 Task: Create a due date automation trigger when advanced on, 2 hours after a card is due add dates due in 1 days.
Action: Mouse moved to (908, 266)
Screenshot: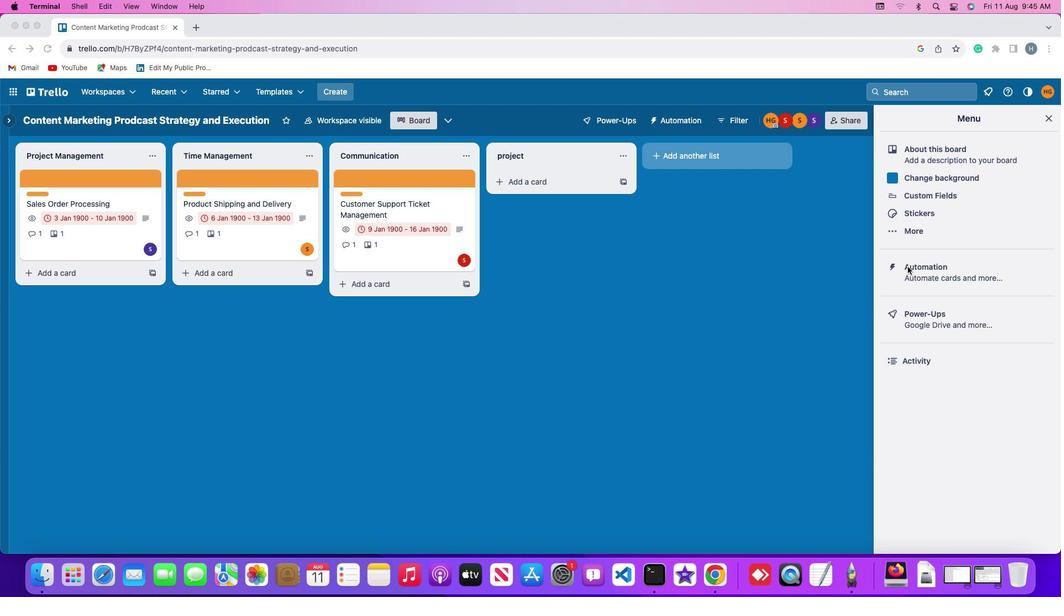 
Action: Mouse pressed left at (908, 266)
Screenshot: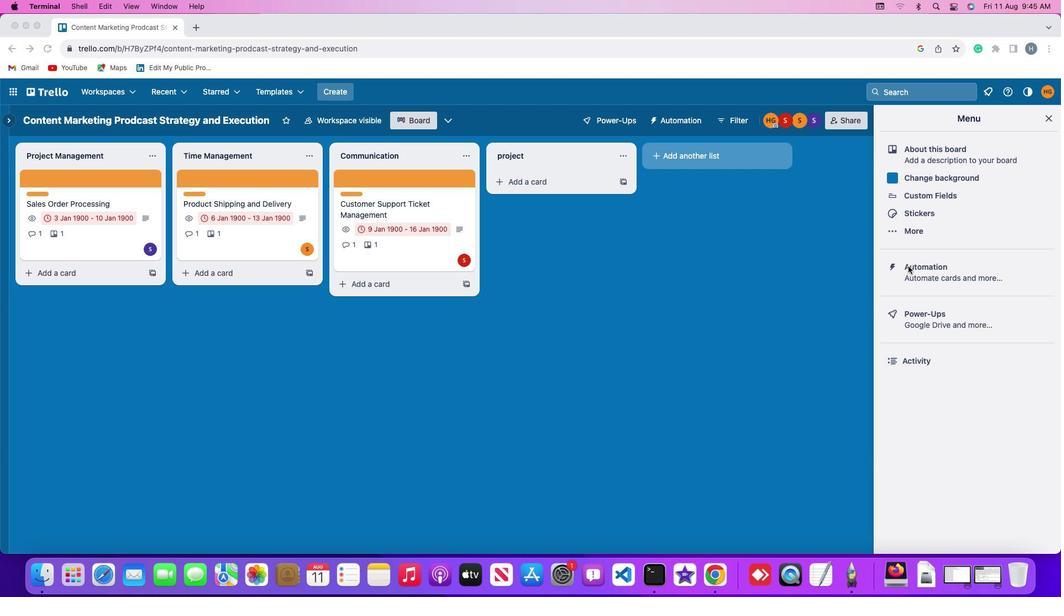 
Action: Mouse pressed left at (908, 266)
Screenshot: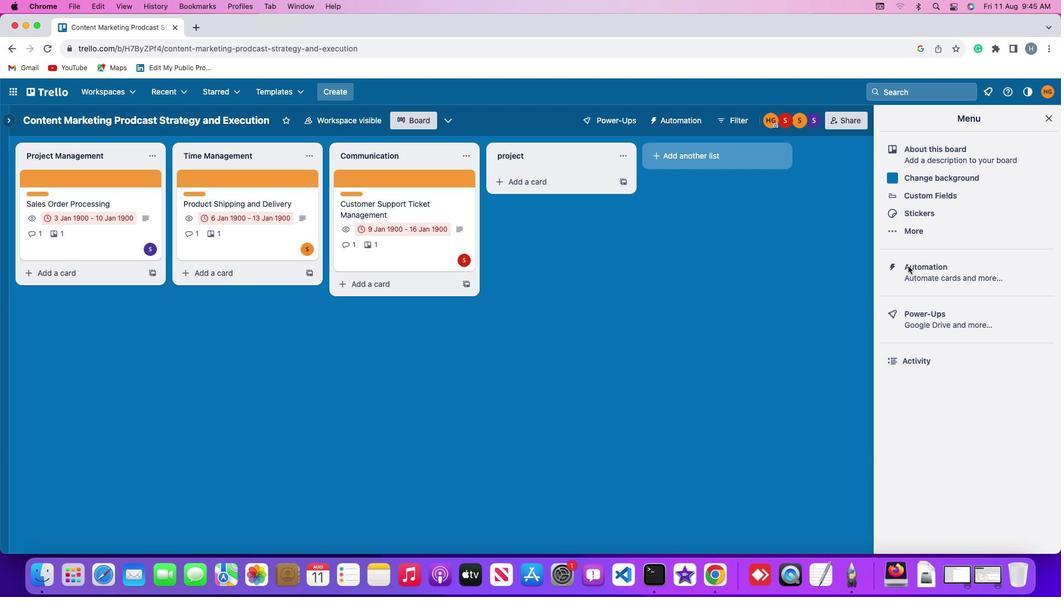 
Action: Mouse moved to (82, 261)
Screenshot: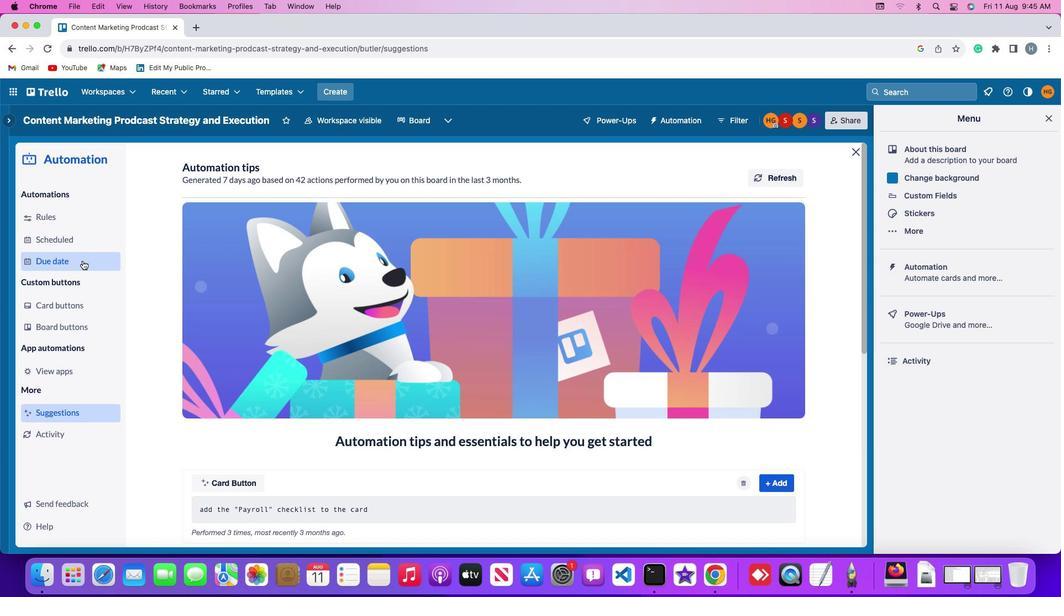 
Action: Mouse pressed left at (82, 261)
Screenshot: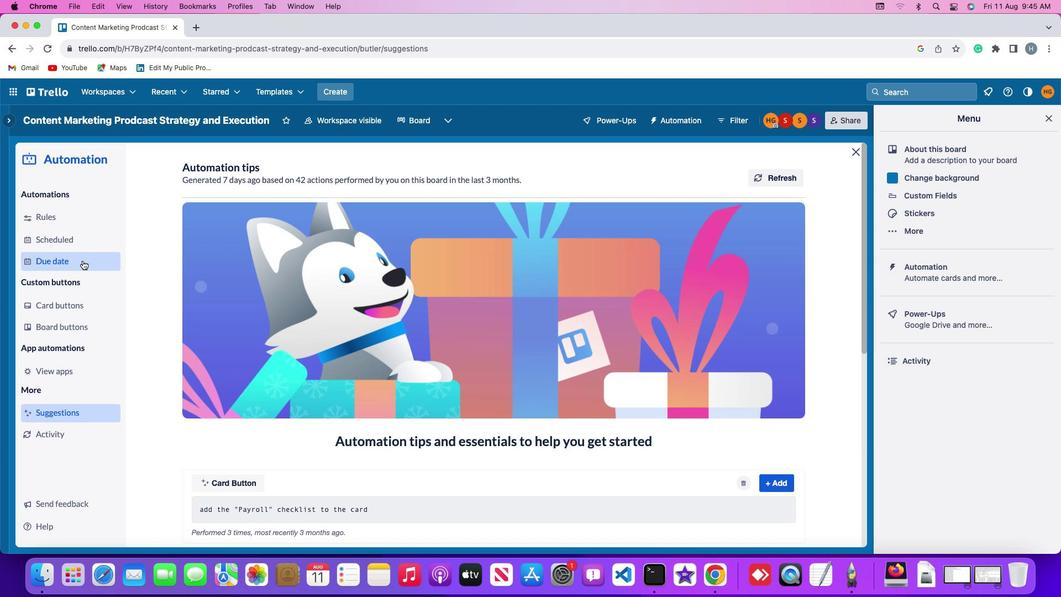 
Action: Mouse moved to (760, 173)
Screenshot: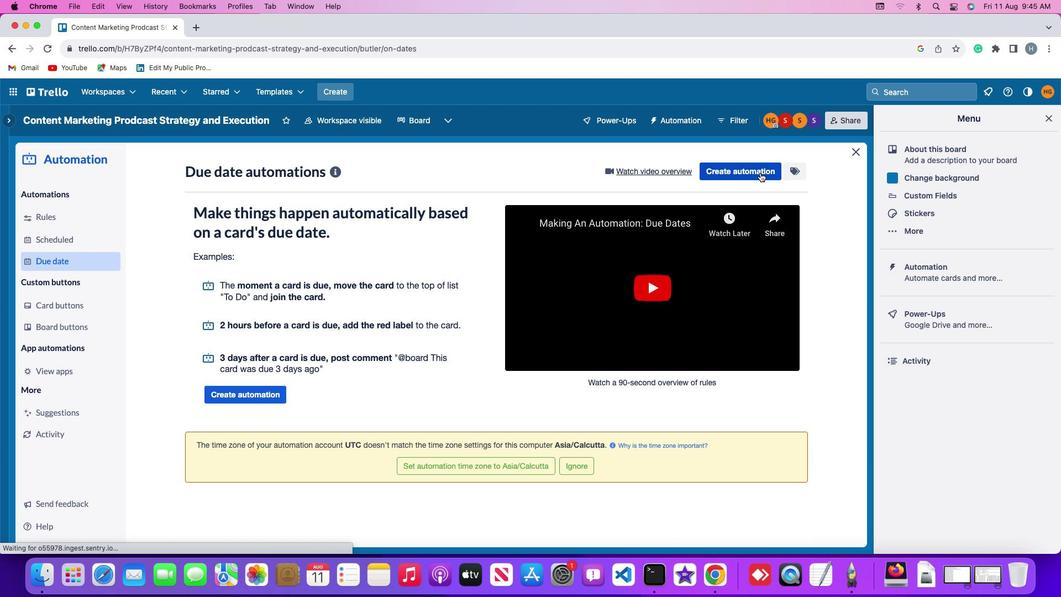 
Action: Mouse pressed left at (760, 173)
Screenshot: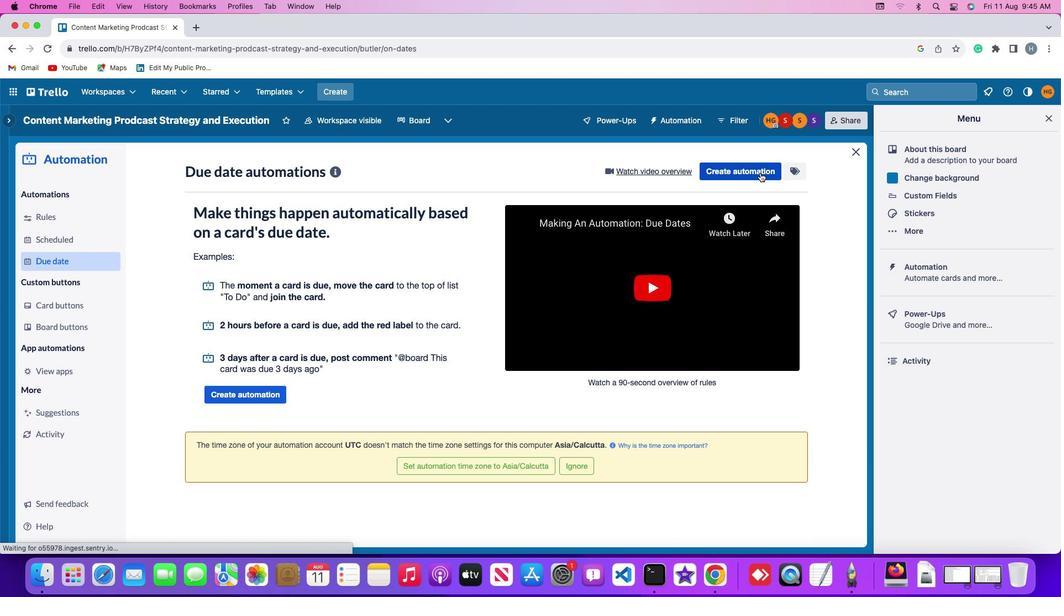 
Action: Mouse moved to (254, 280)
Screenshot: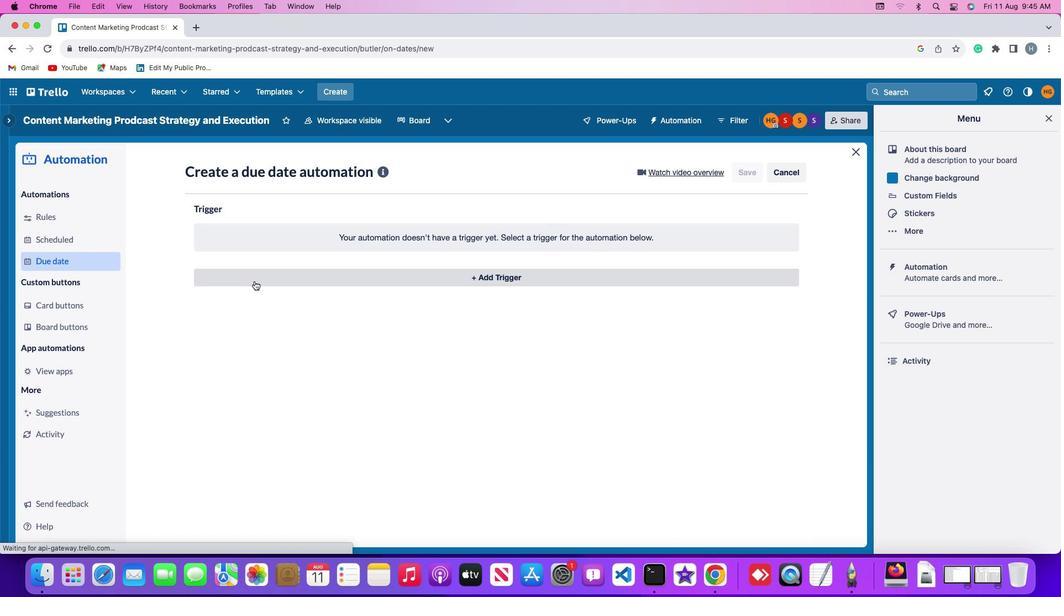 
Action: Mouse pressed left at (254, 280)
Screenshot: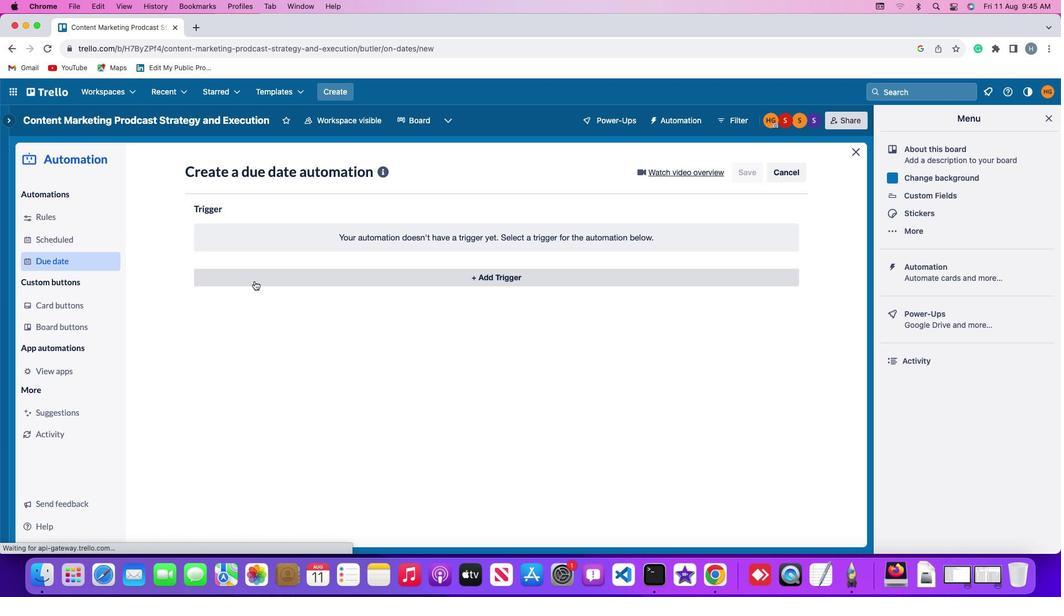 
Action: Mouse moved to (215, 449)
Screenshot: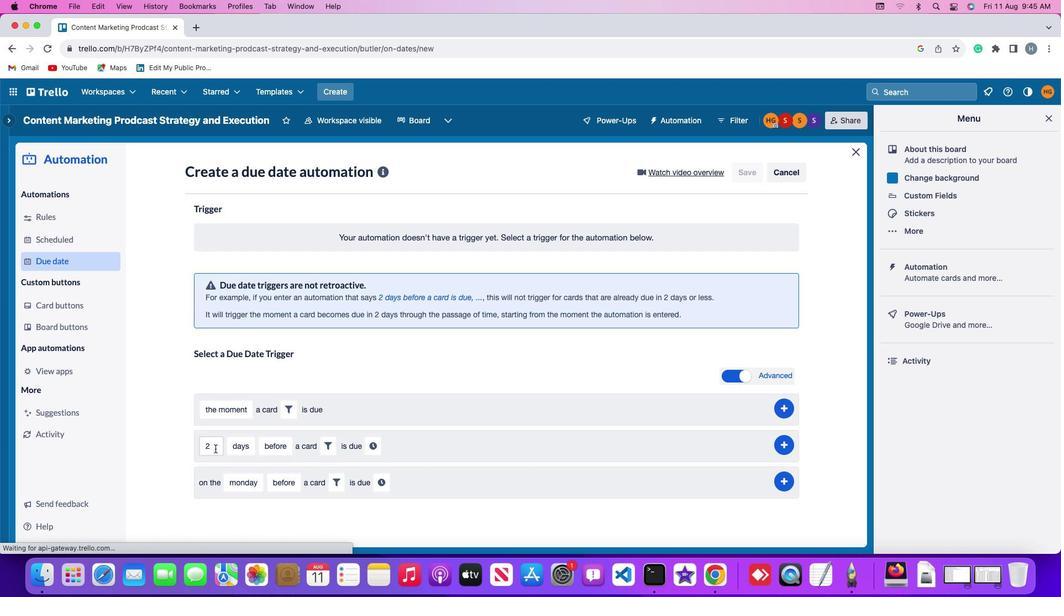 
Action: Mouse pressed left at (215, 449)
Screenshot: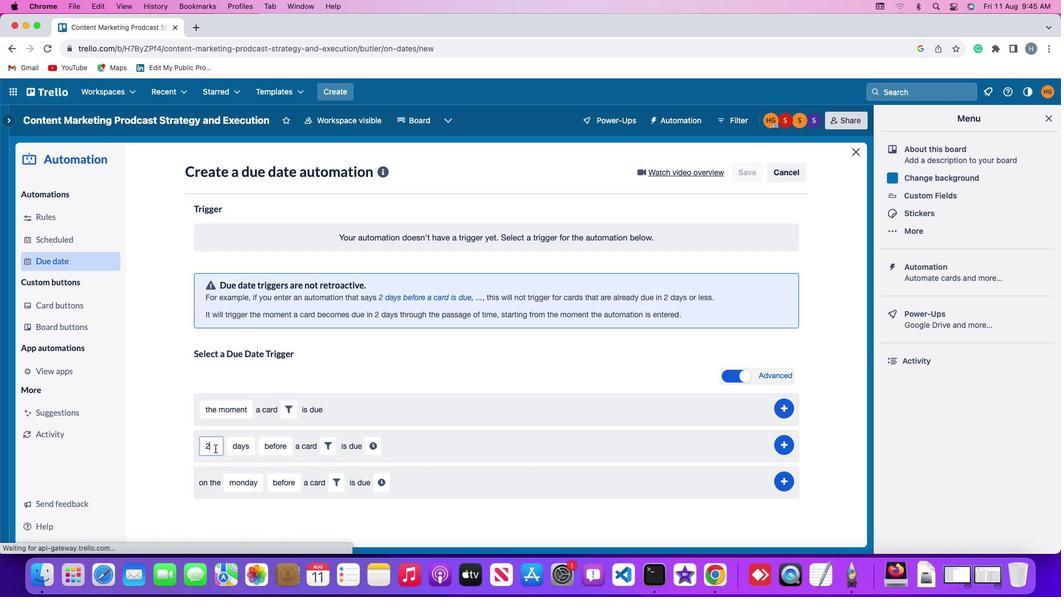 
Action: Key pressed Key.backspace'2'
Screenshot: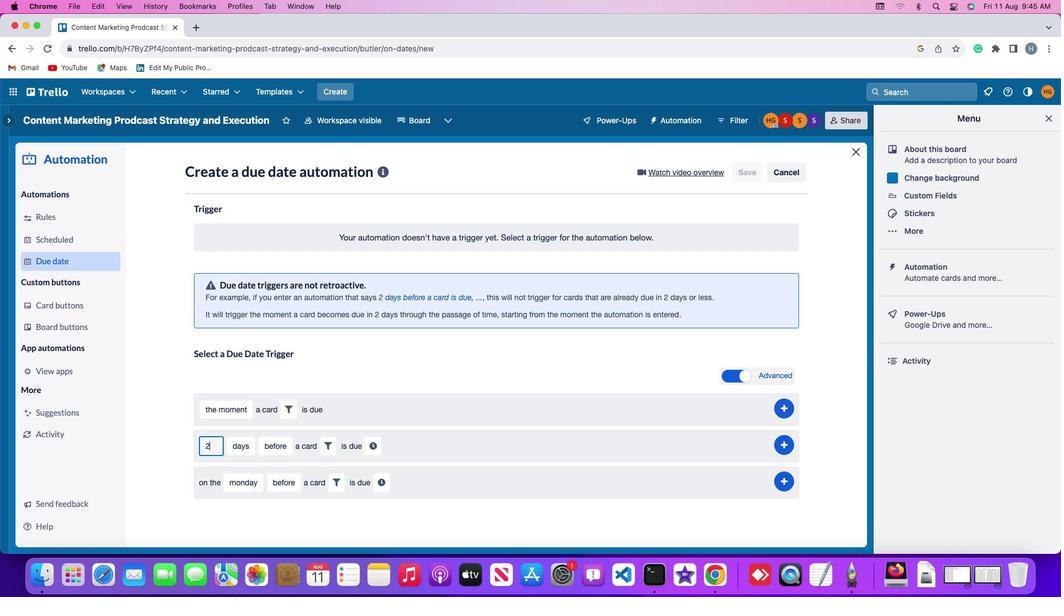 
Action: Mouse moved to (239, 449)
Screenshot: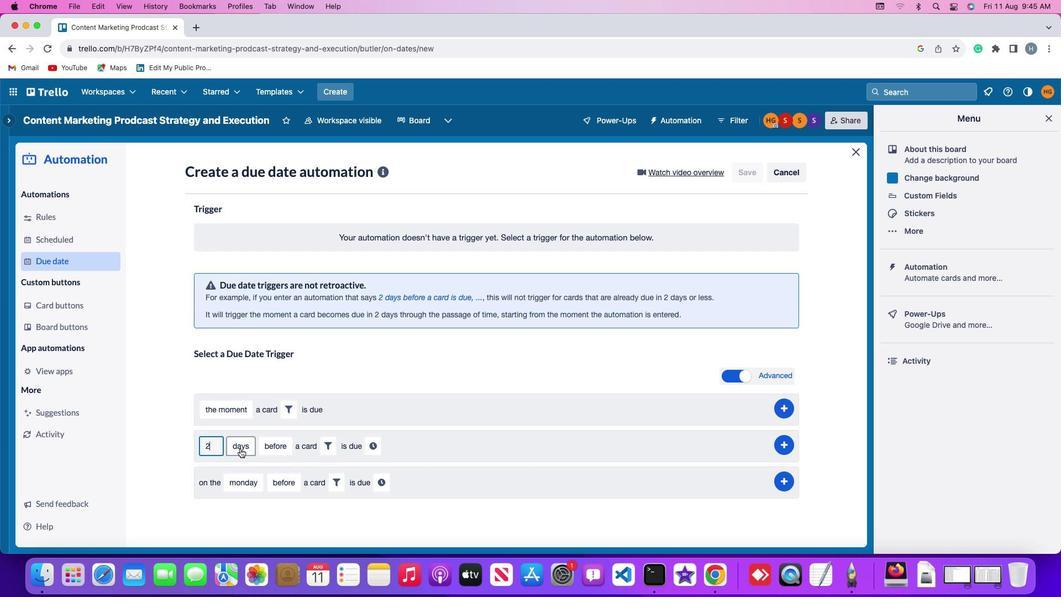 
Action: Mouse pressed left at (239, 449)
Screenshot: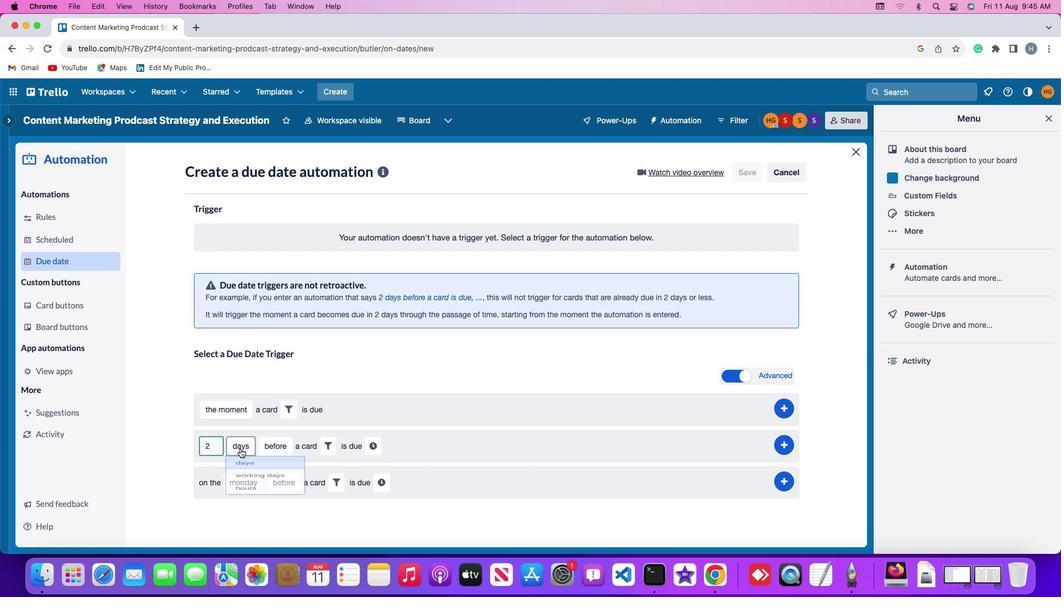 
Action: Mouse moved to (247, 508)
Screenshot: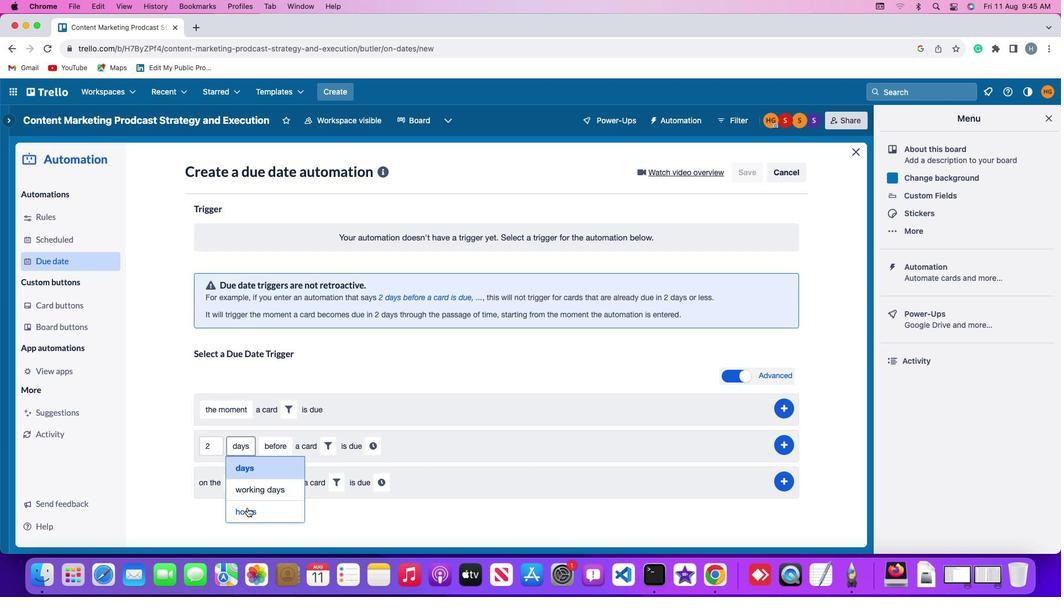 
Action: Mouse pressed left at (247, 508)
Screenshot: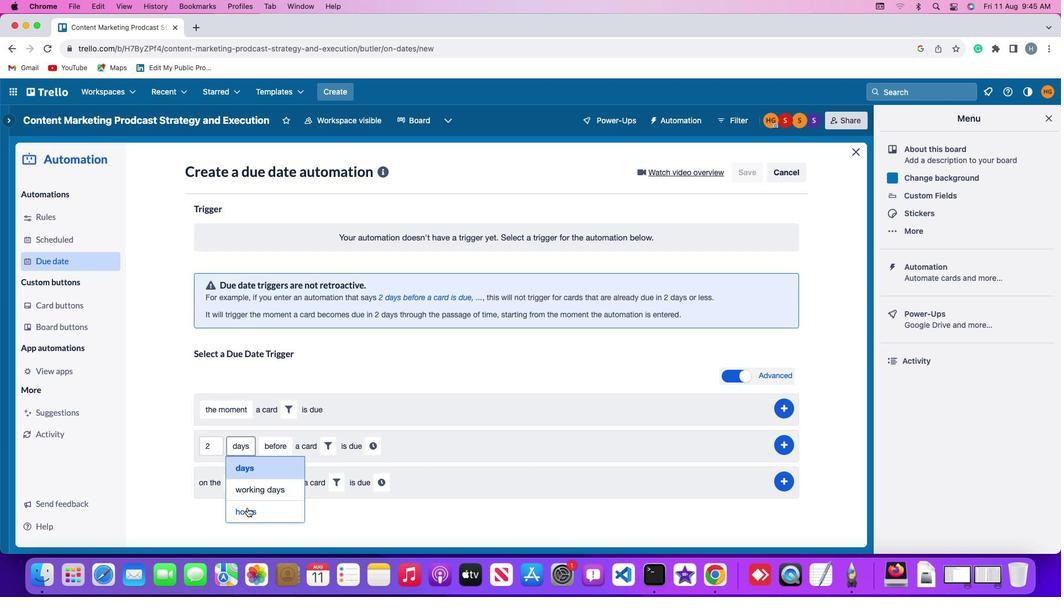
Action: Mouse moved to (275, 448)
Screenshot: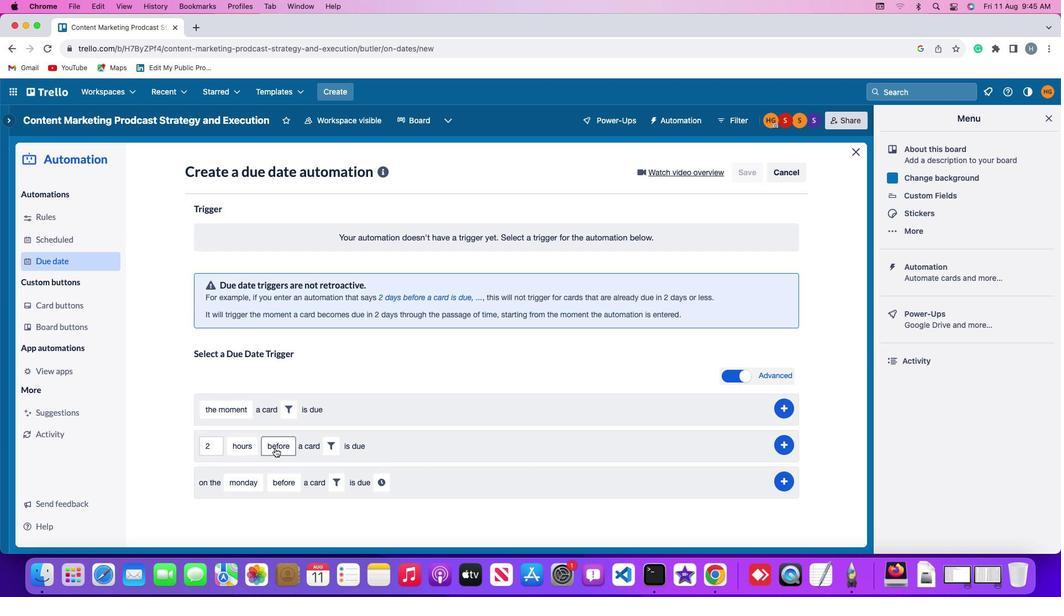 
Action: Mouse pressed left at (275, 448)
Screenshot: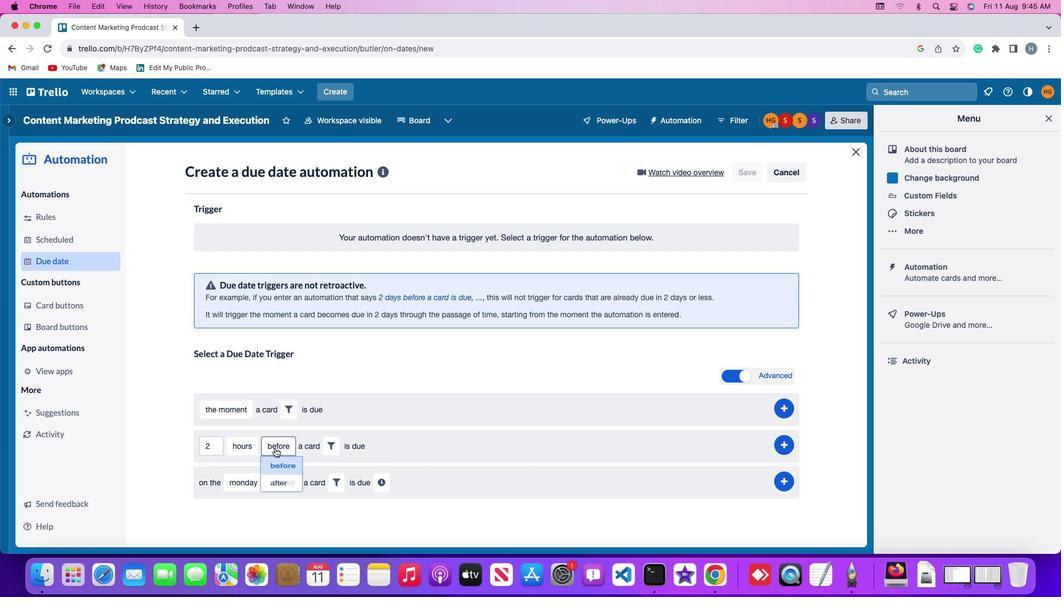 
Action: Mouse moved to (279, 488)
Screenshot: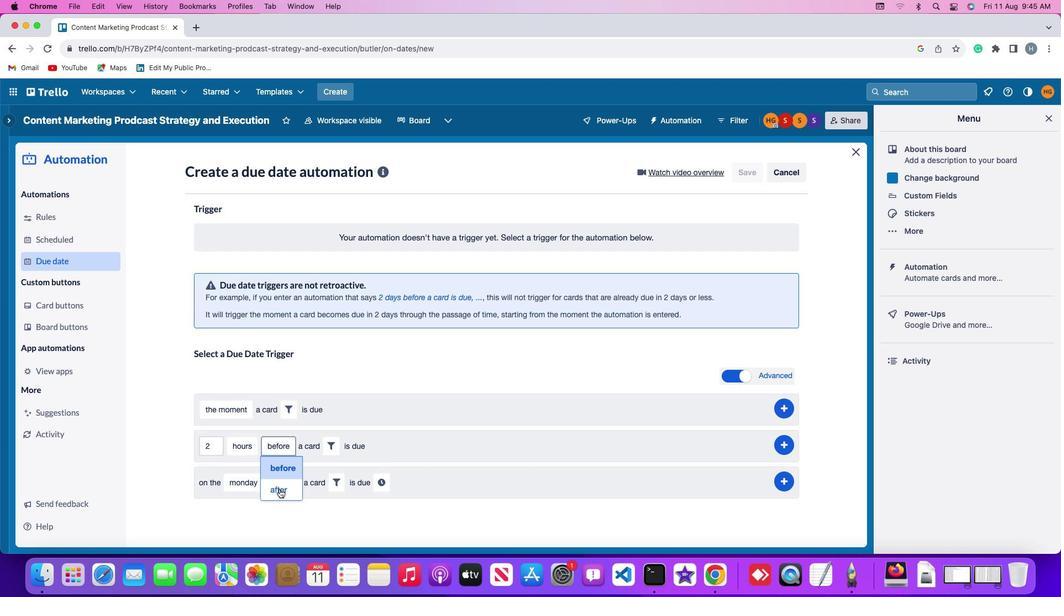 
Action: Mouse pressed left at (279, 488)
Screenshot: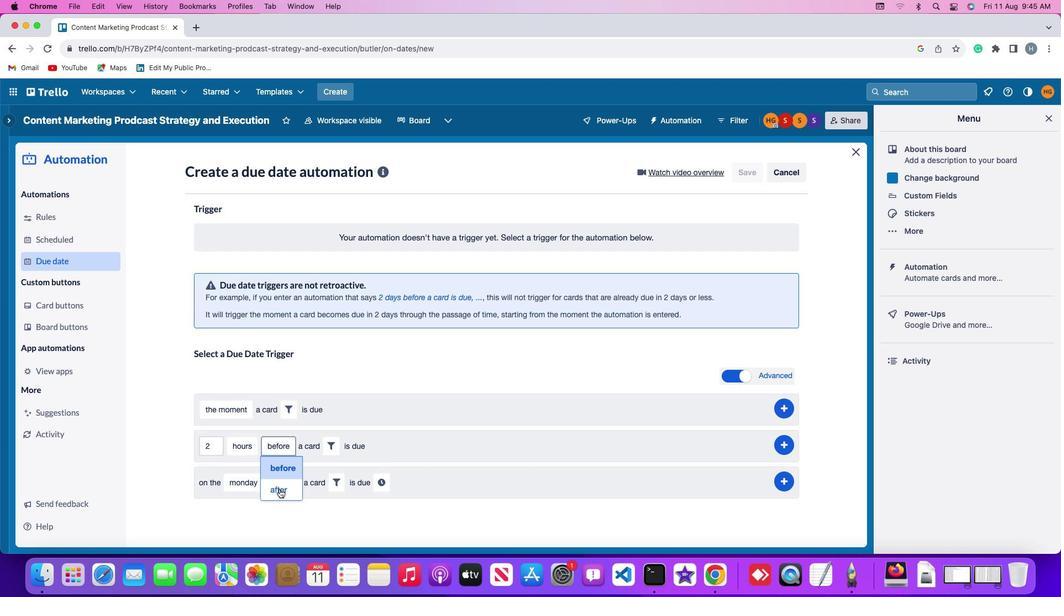 
Action: Mouse moved to (324, 449)
Screenshot: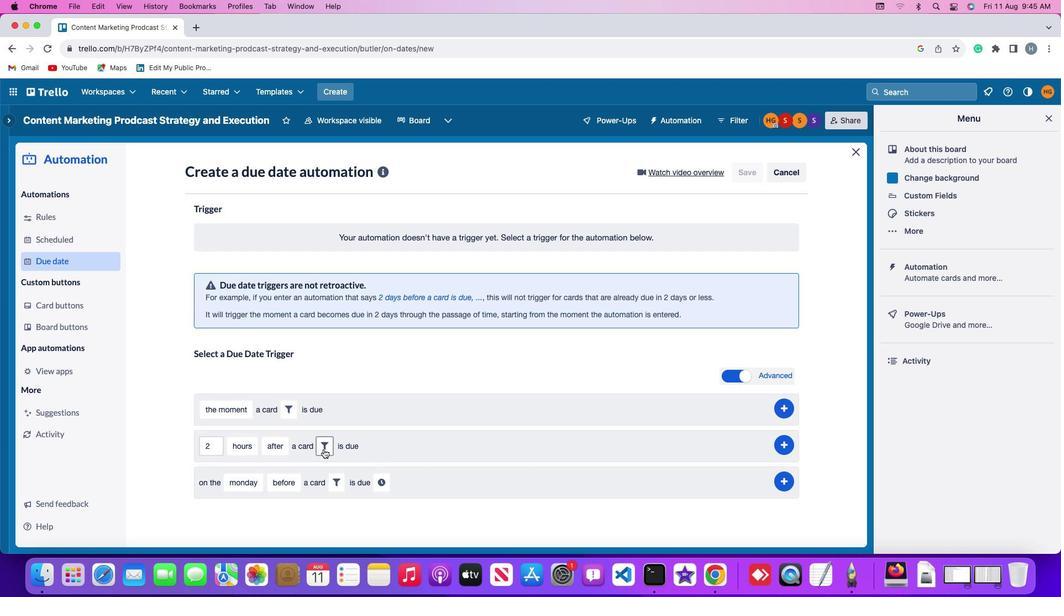 
Action: Mouse pressed left at (324, 449)
Screenshot: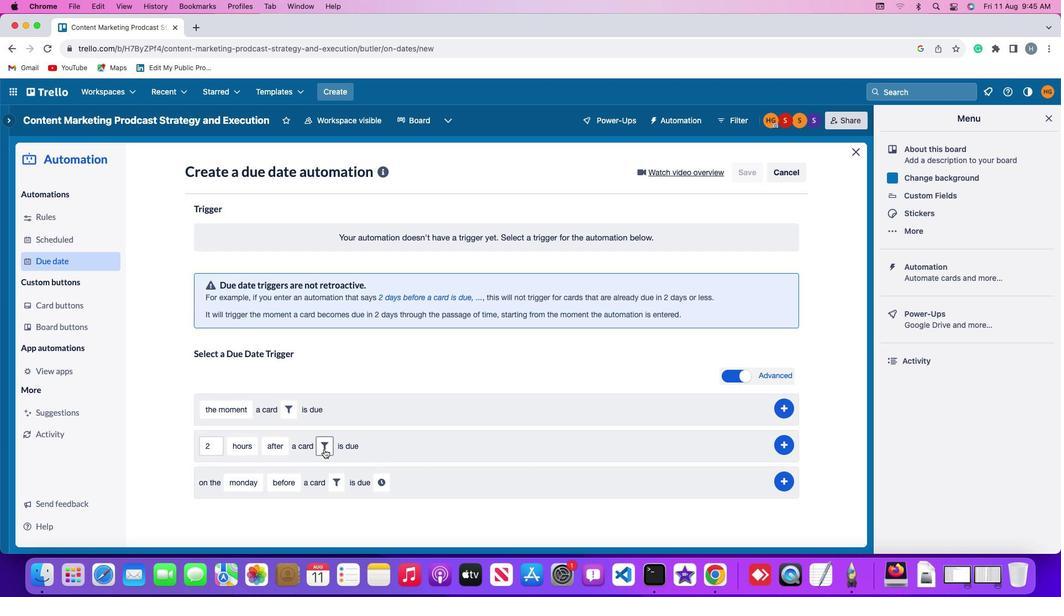 
Action: Mouse moved to (377, 484)
Screenshot: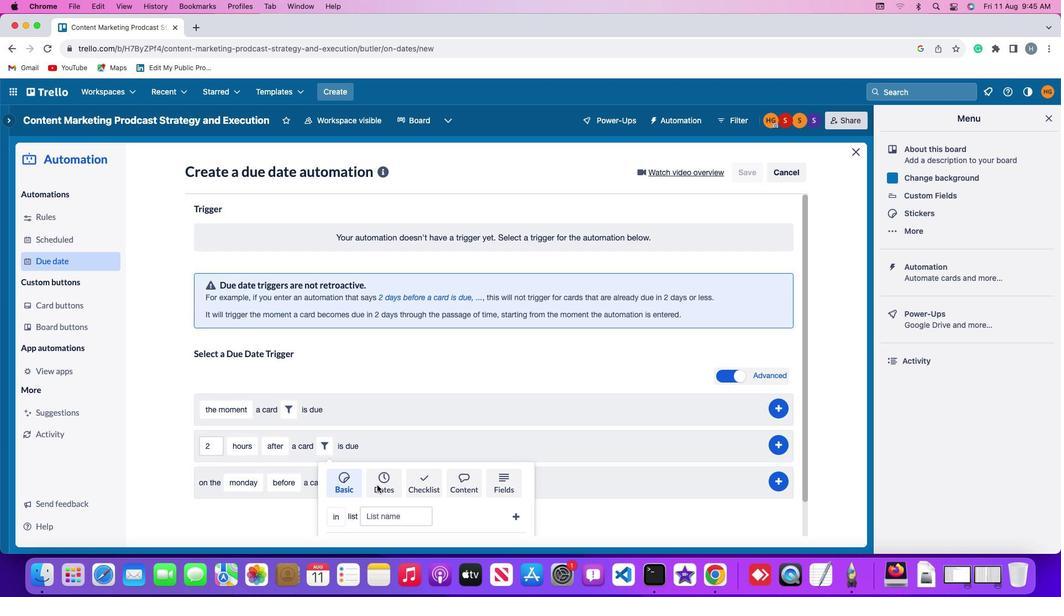 
Action: Mouse pressed left at (377, 484)
Screenshot: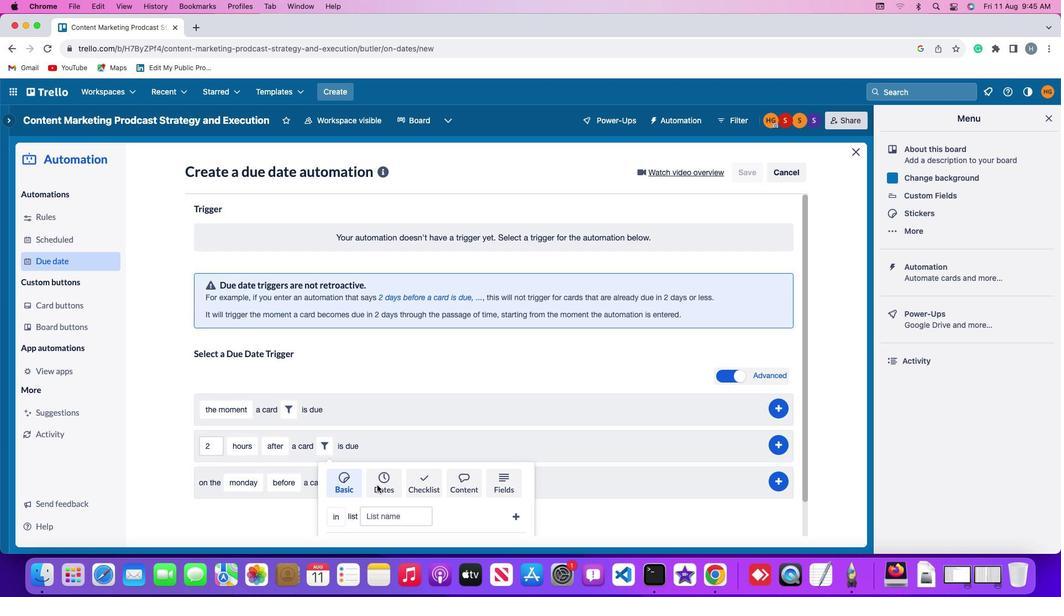 
Action: Mouse moved to (278, 517)
Screenshot: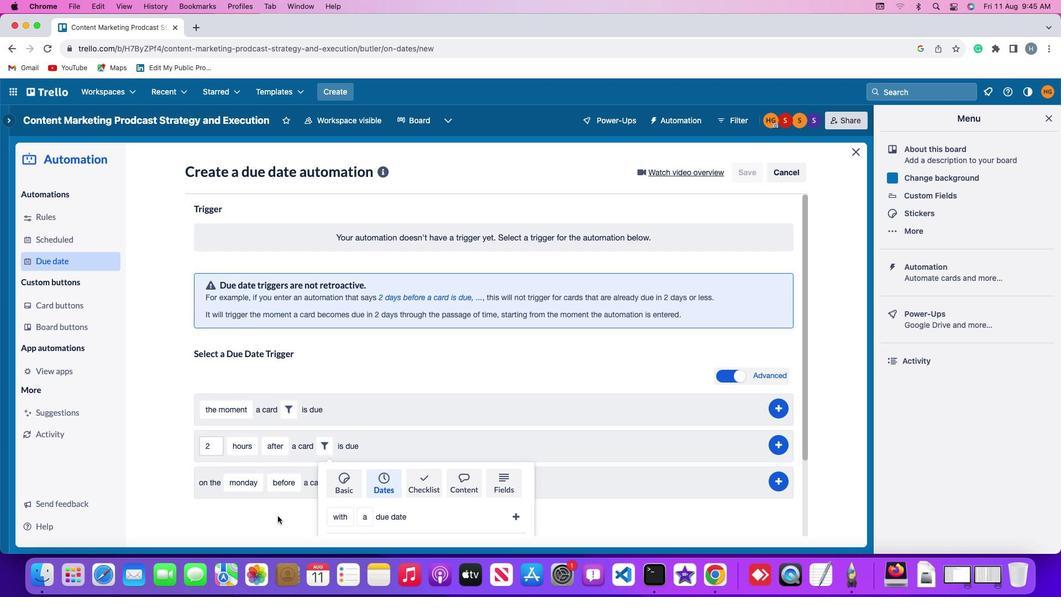 
Action: Mouse scrolled (278, 517) with delta (0, 0)
Screenshot: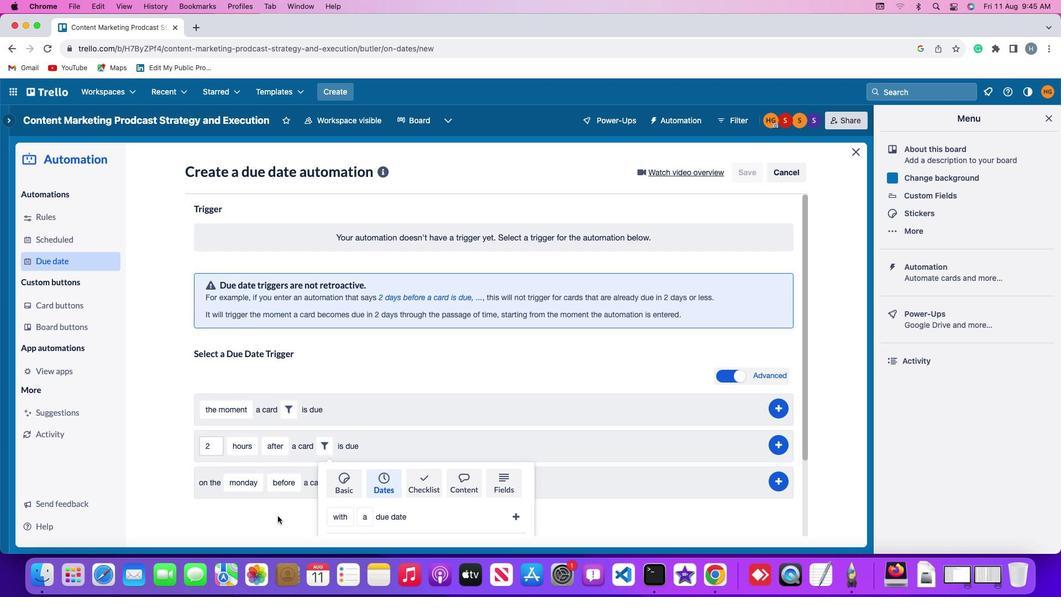 
Action: Mouse moved to (278, 516)
Screenshot: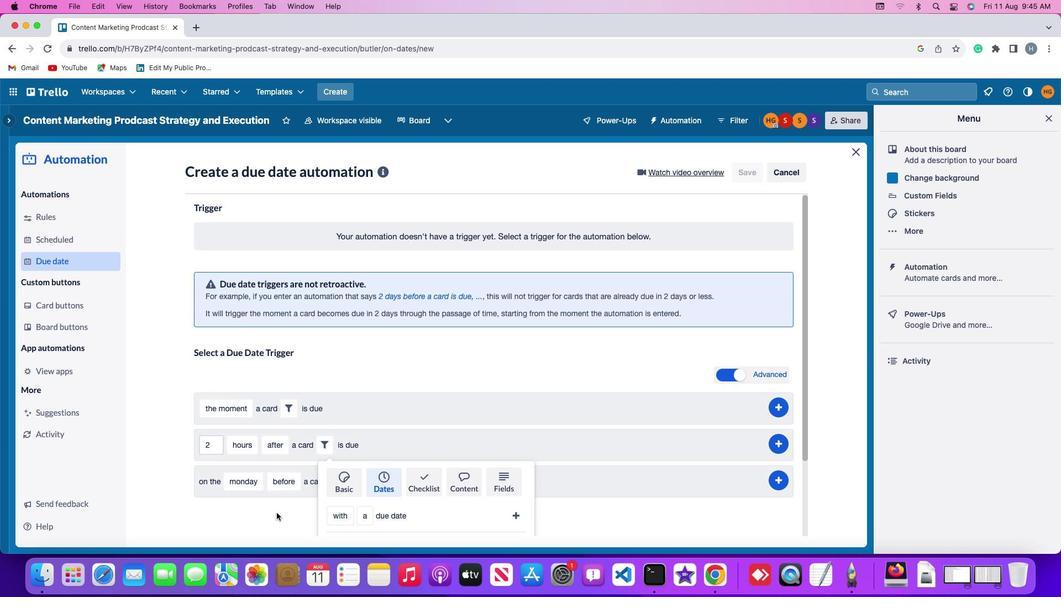 
Action: Mouse scrolled (278, 516) with delta (0, 0)
Screenshot: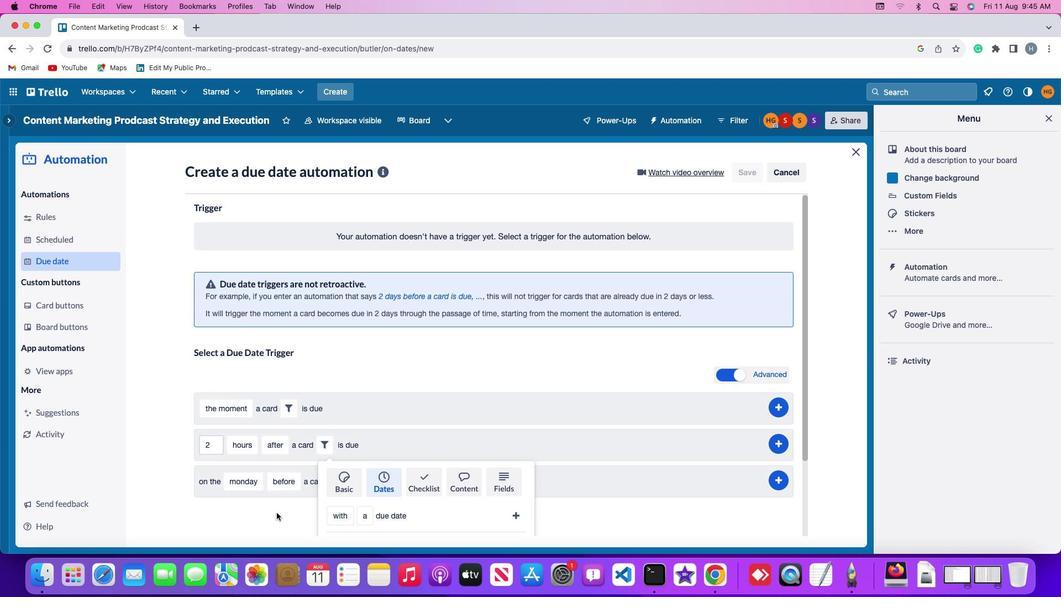 
Action: Mouse moved to (278, 515)
Screenshot: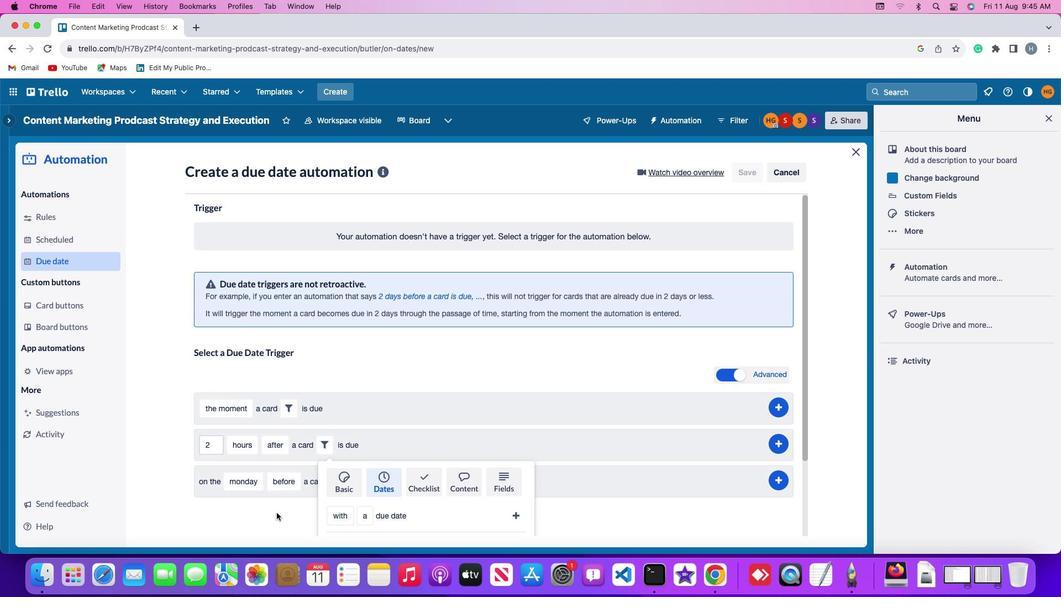 
Action: Mouse scrolled (278, 515) with delta (0, -1)
Screenshot: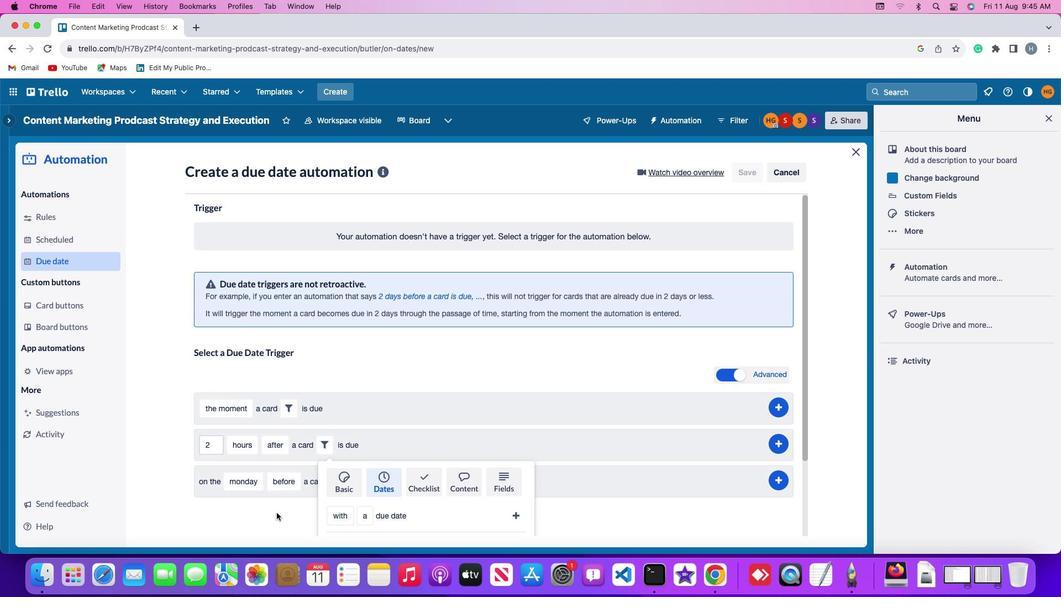 
Action: Mouse moved to (277, 514)
Screenshot: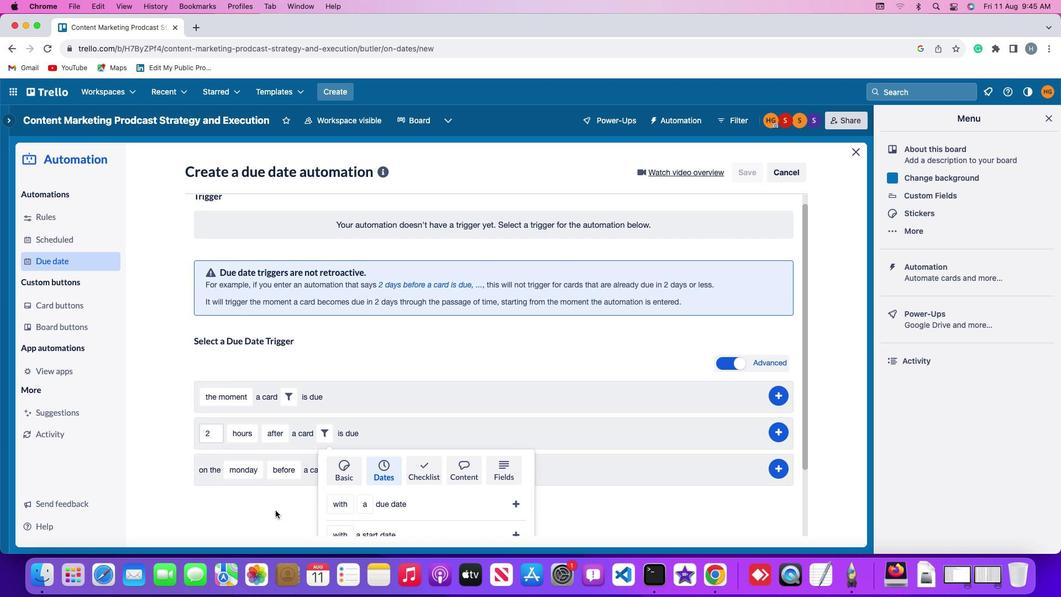 
Action: Mouse scrolled (277, 514) with delta (0, -2)
Screenshot: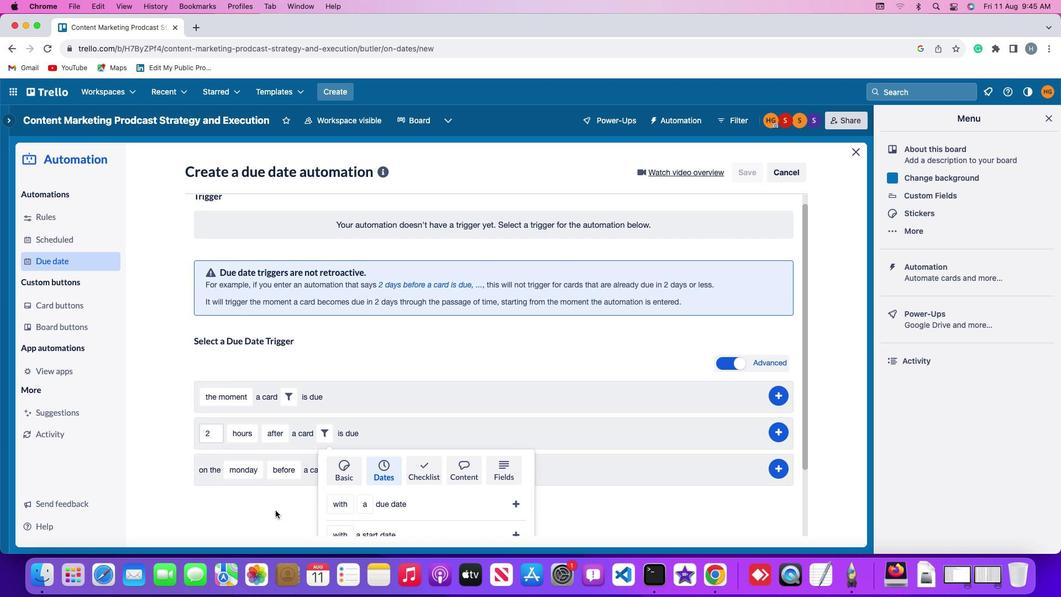 
Action: Mouse moved to (275, 510)
Screenshot: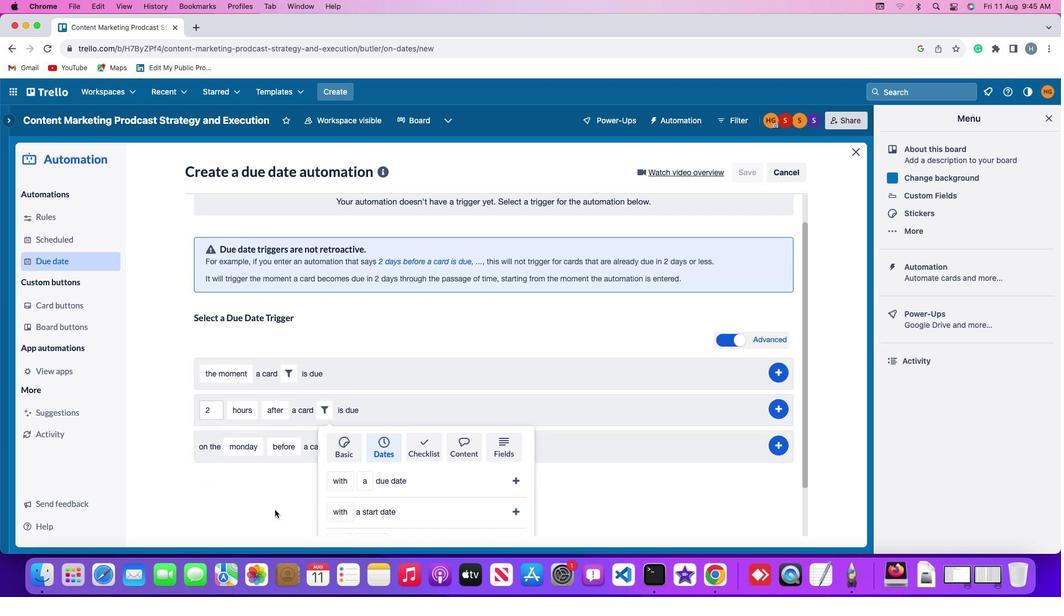 
Action: Mouse scrolled (275, 510) with delta (0, -2)
Screenshot: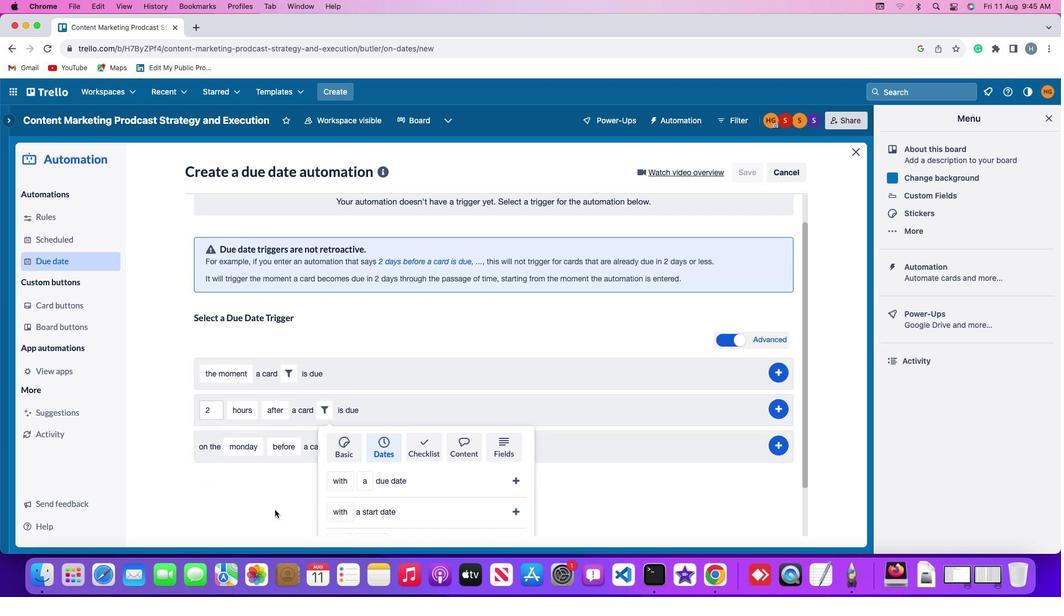 
Action: Mouse moved to (275, 510)
Screenshot: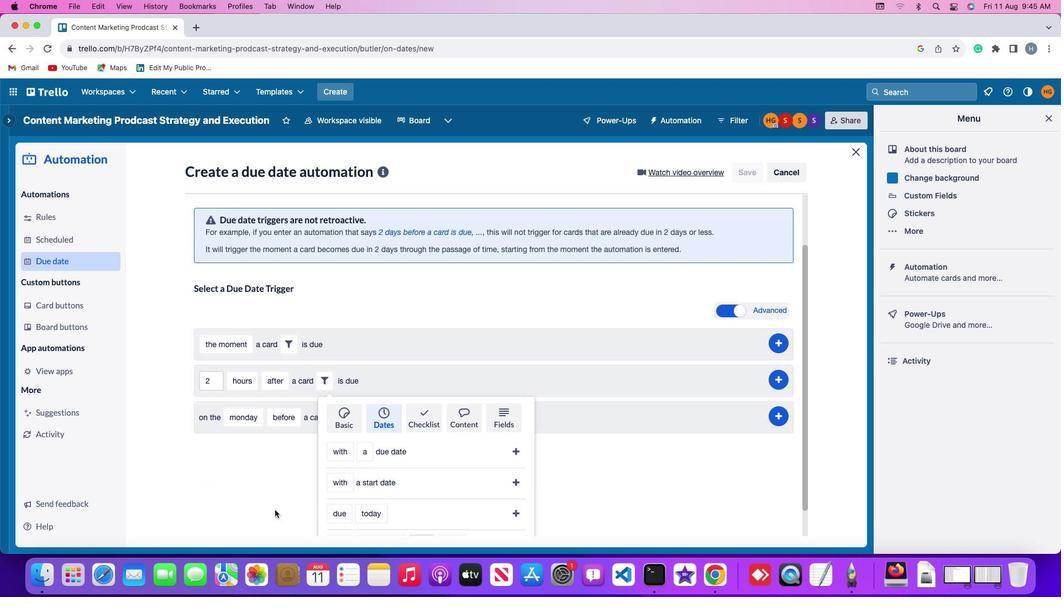 
Action: Mouse scrolled (275, 510) with delta (0, 0)
Screenshot: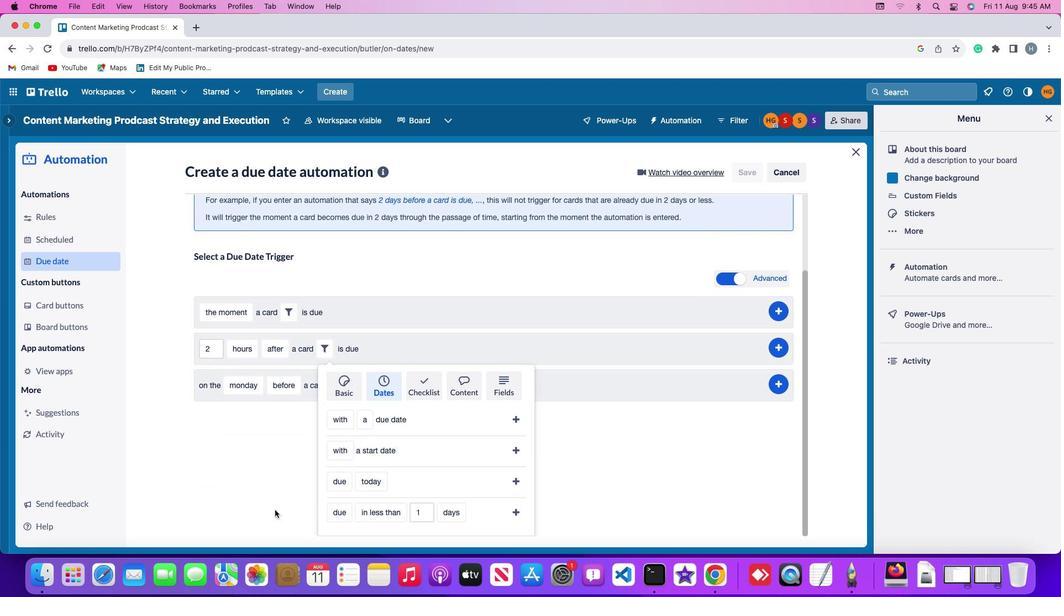
Action: Mouse scrolled (275, 510) with delta (0, 0)
Screenshot: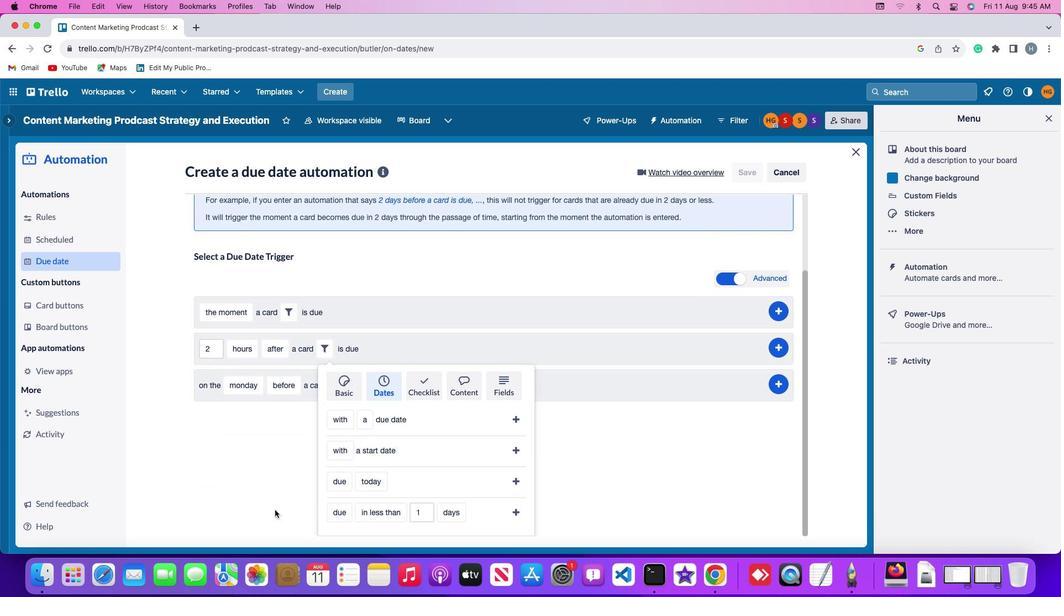 
Action: Mouse scrolled (275, 510) with delta (0, -1)
Screenshot: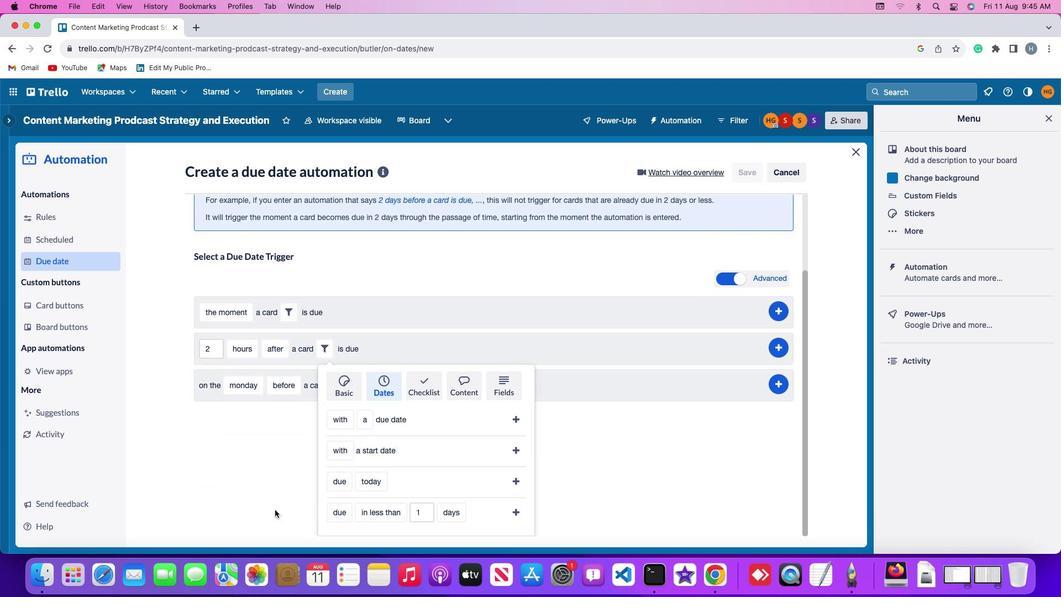 
Action: Mouse moved to (332, 510)
Screenshot: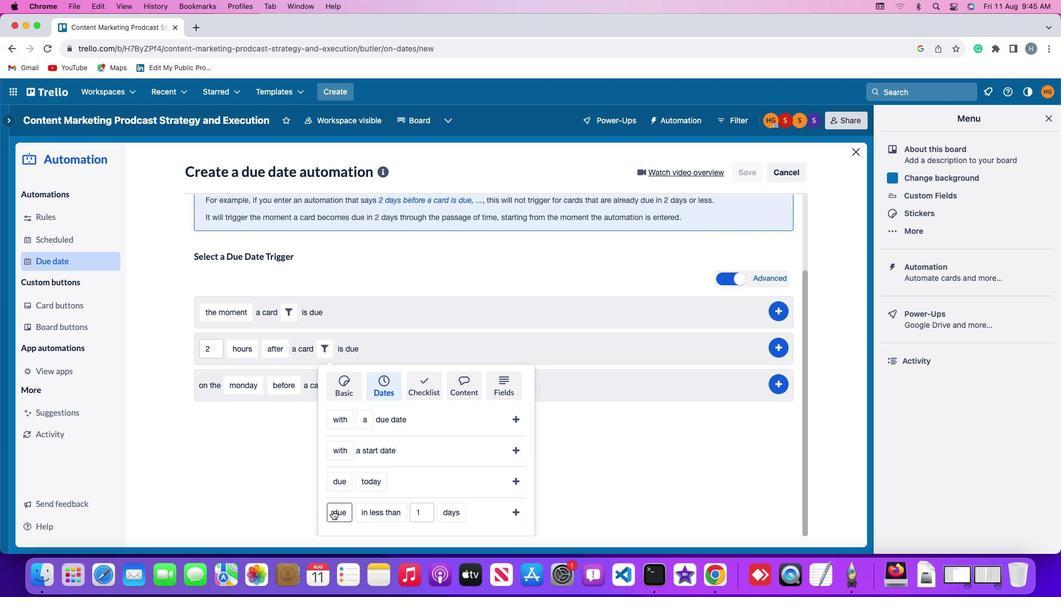 
Action: Mouse pressed left at (332, 510)
Screenshot: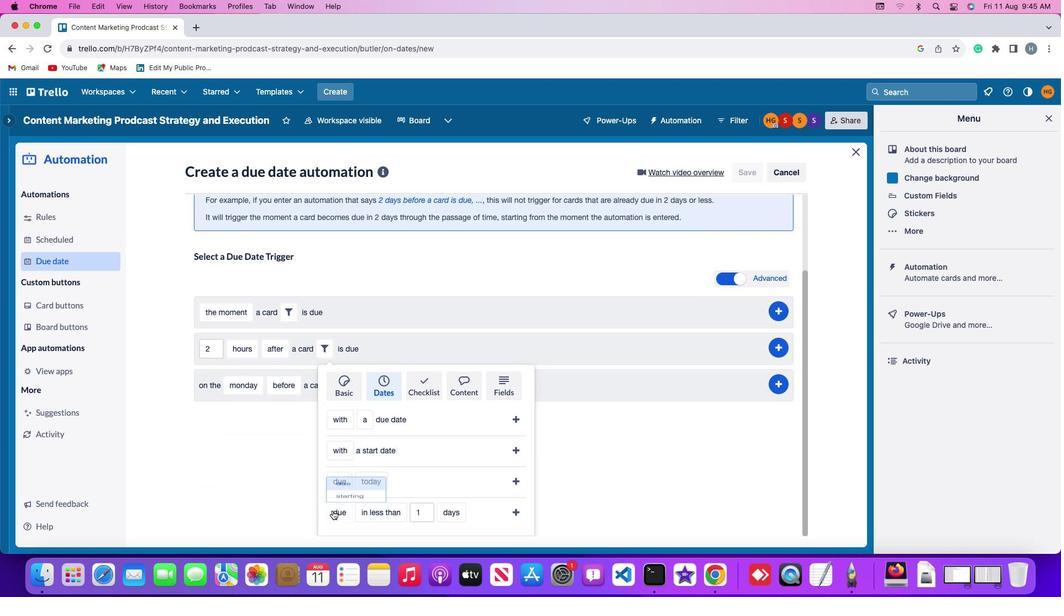 
Action: Mouse moved to (341, 468)
Screenshot: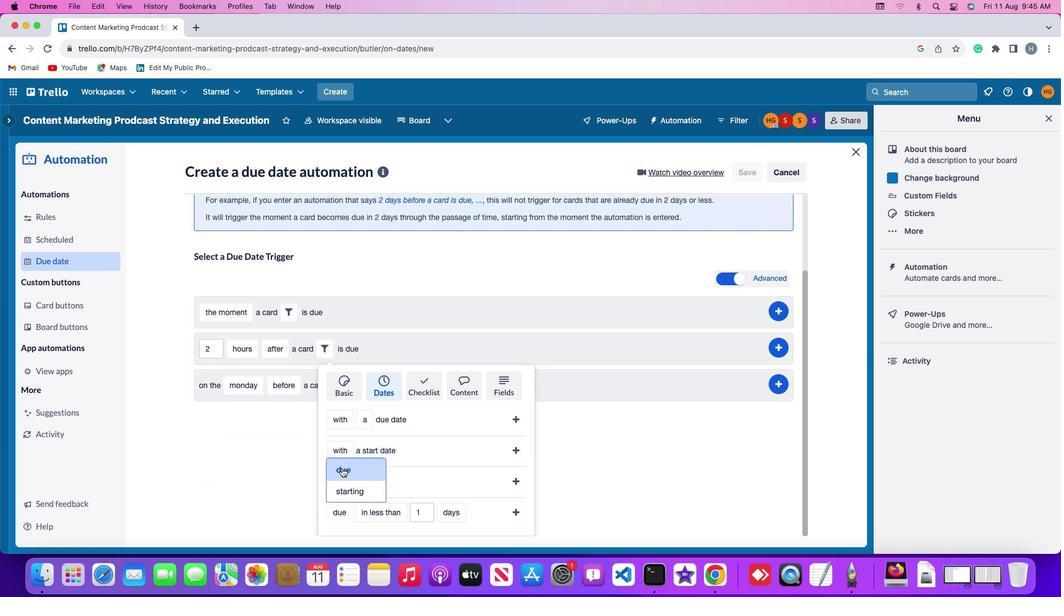 
Action: Mouse pressed left at (341, 468)
Screenshot: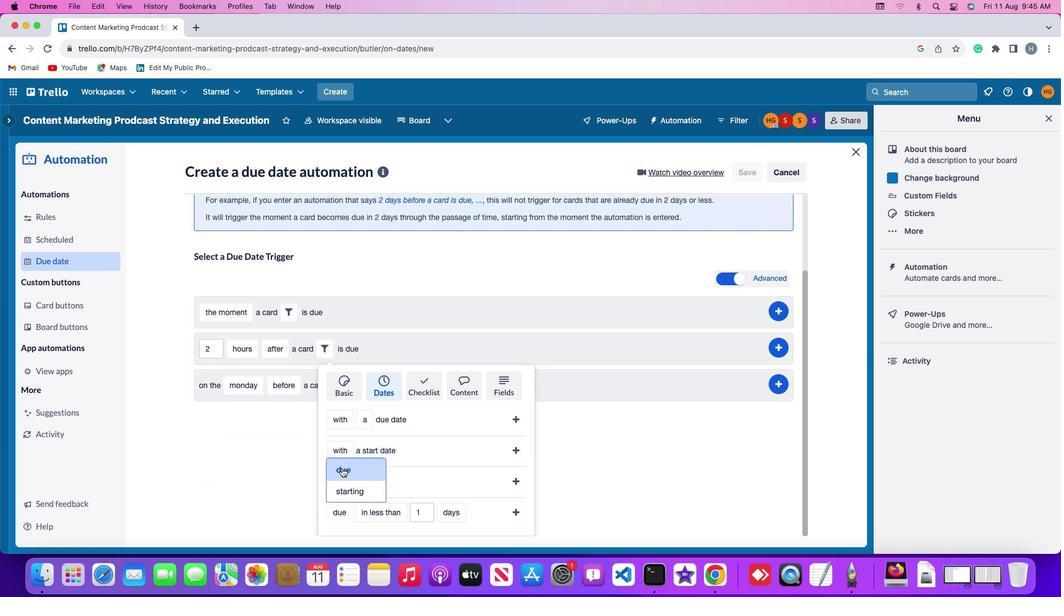 
Action: Mouse moved to (370, 505)
Screenshot: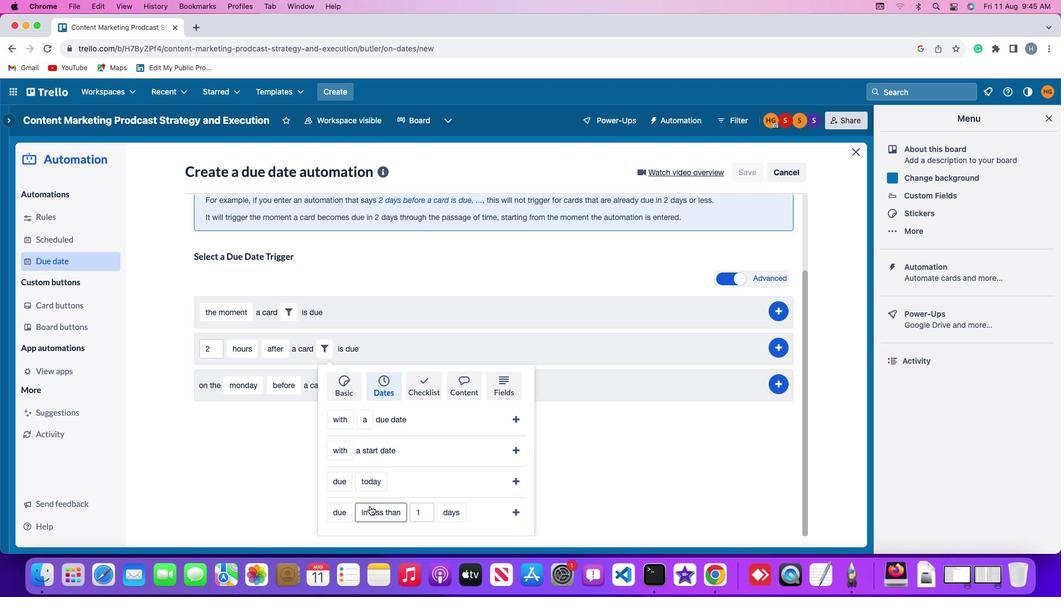 
Action: Mouse pressed left at (370, 505)
Screenshot: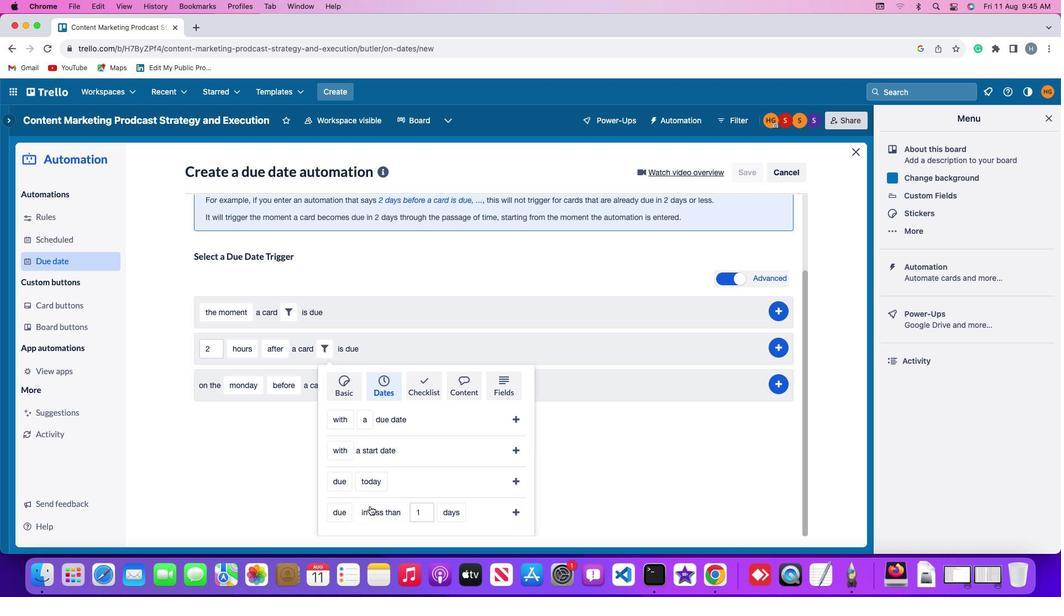 
Action: Mouse moved to (374, 473)
Screenshot: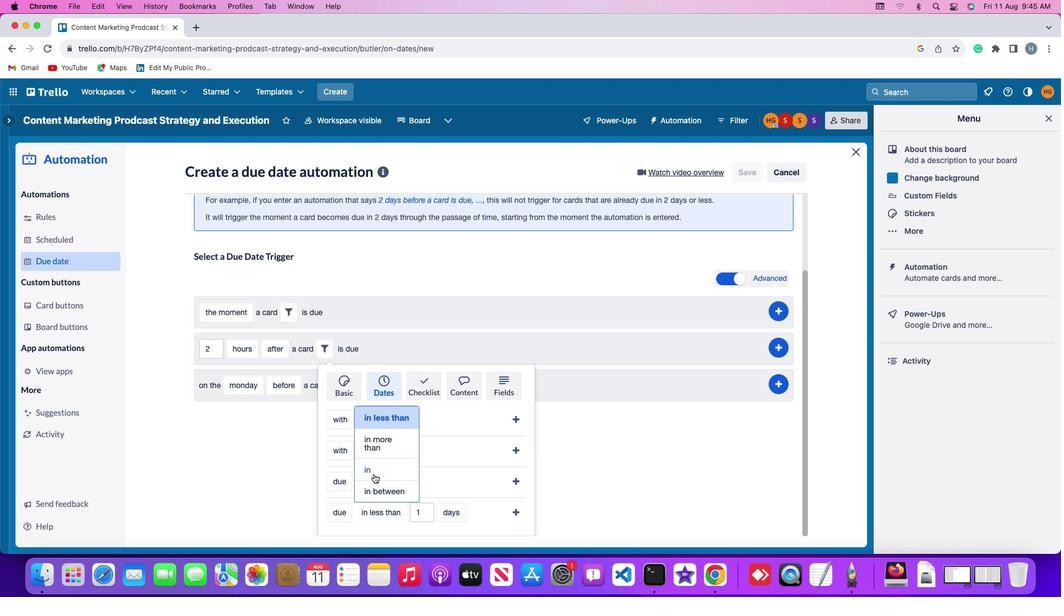 
Action: Mouse pressed left at (374, 473)
Screenshot: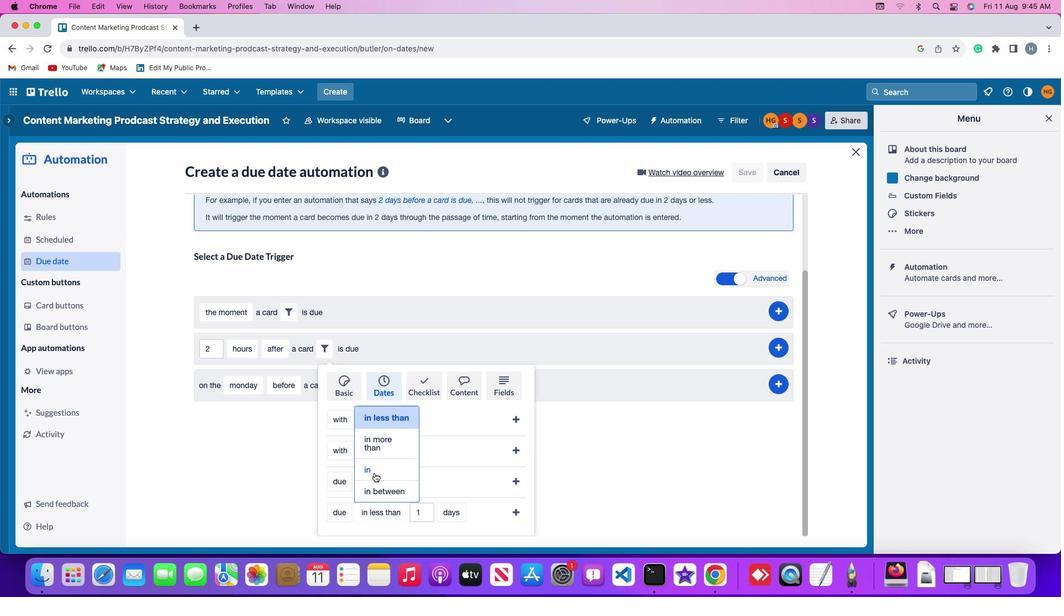 
Action: Mouse moved to (391, 513)
Screenshot: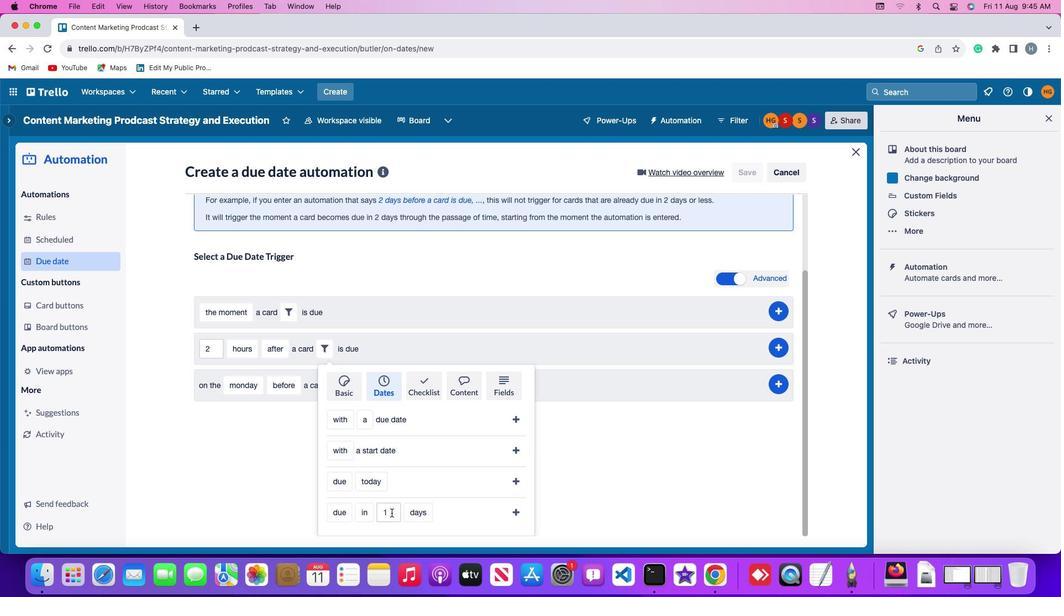 
Action: Mouse pressed left at (391, 513)
Screenshot: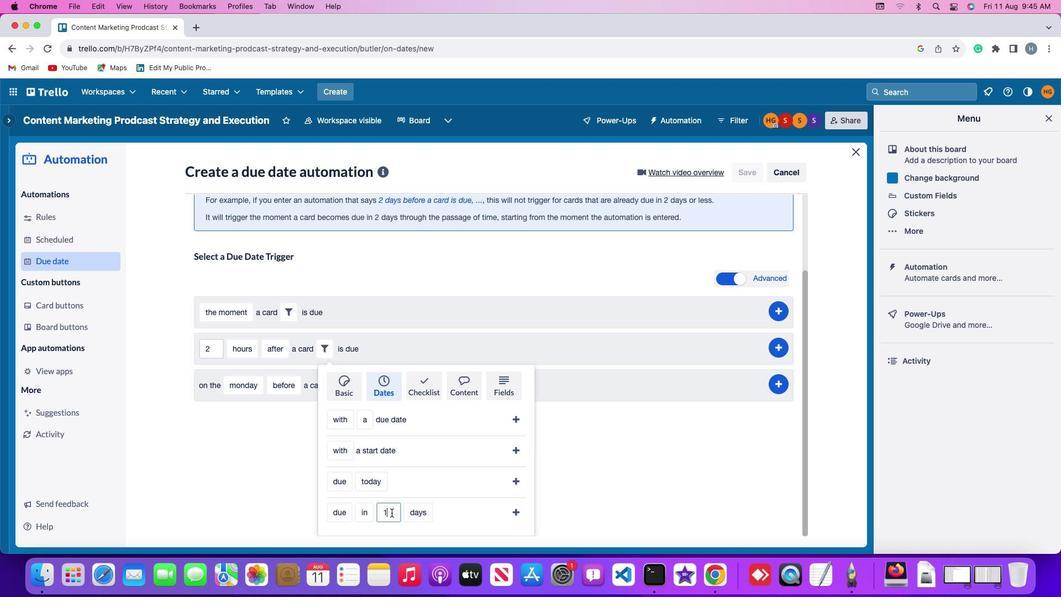 
Action: Mouse moved to (389, 512)
Screenshot: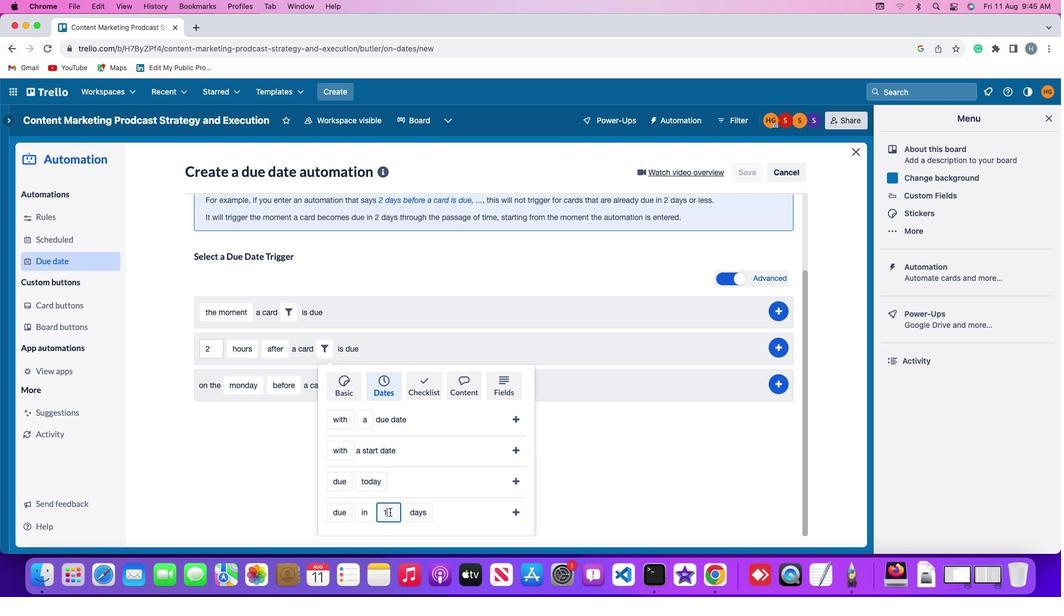 
Action: Key pressed Key.backspace'1'
Screenshot: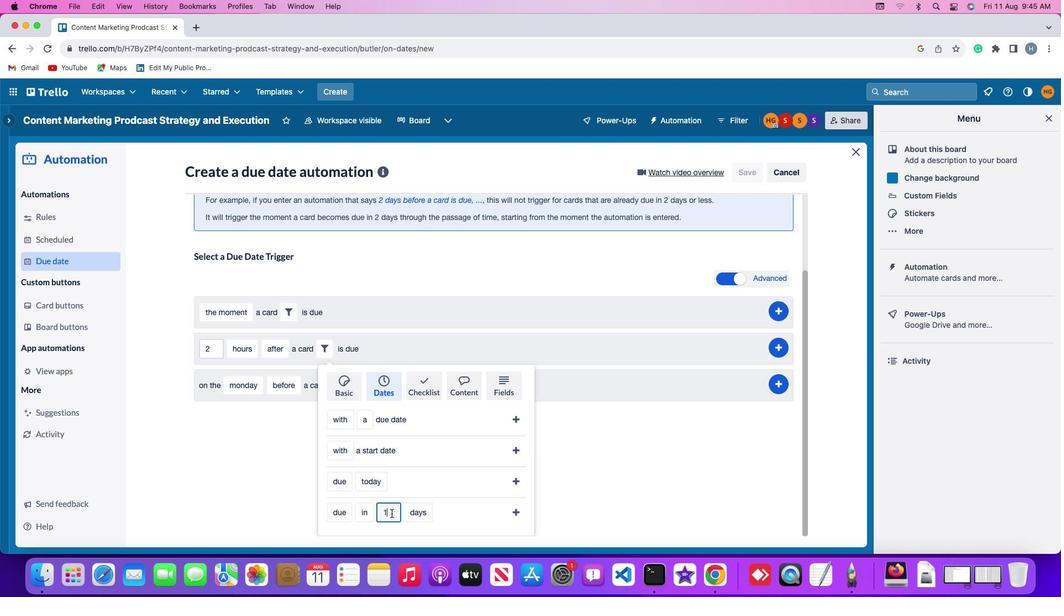 
Action: Mouse moved to (408, 511)
Screenshot: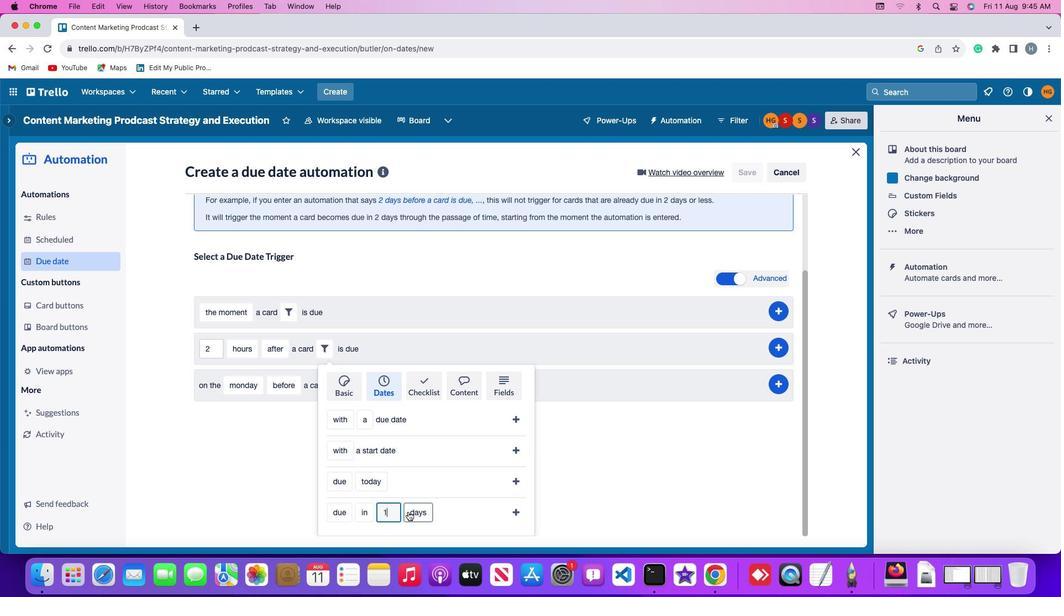 
Action: Mouse pressed left at (408, 511)
Screenshot: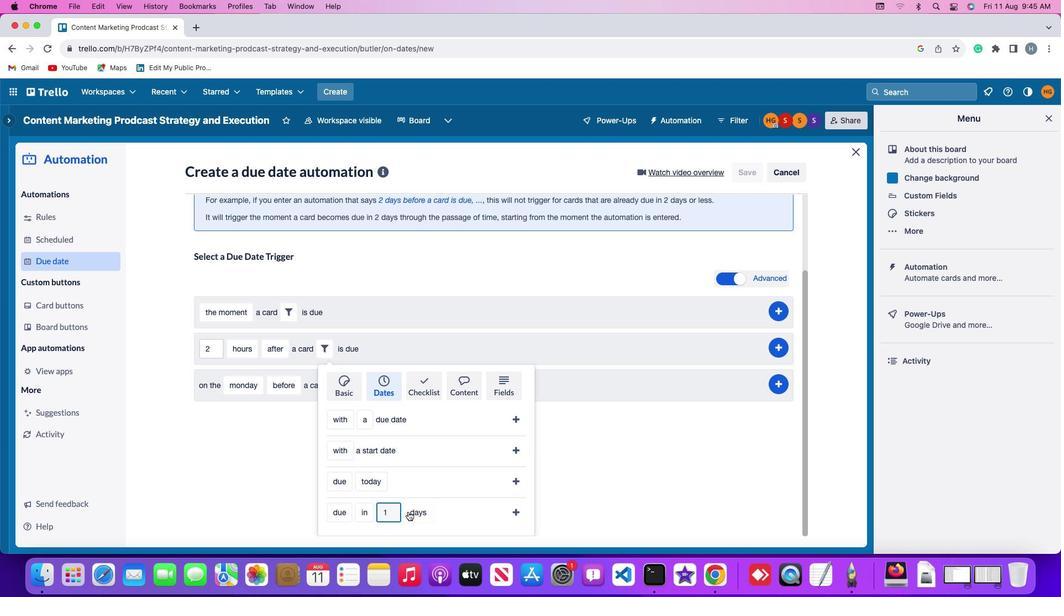 
Action: Mouse moved to (427, 473)
Screenshot: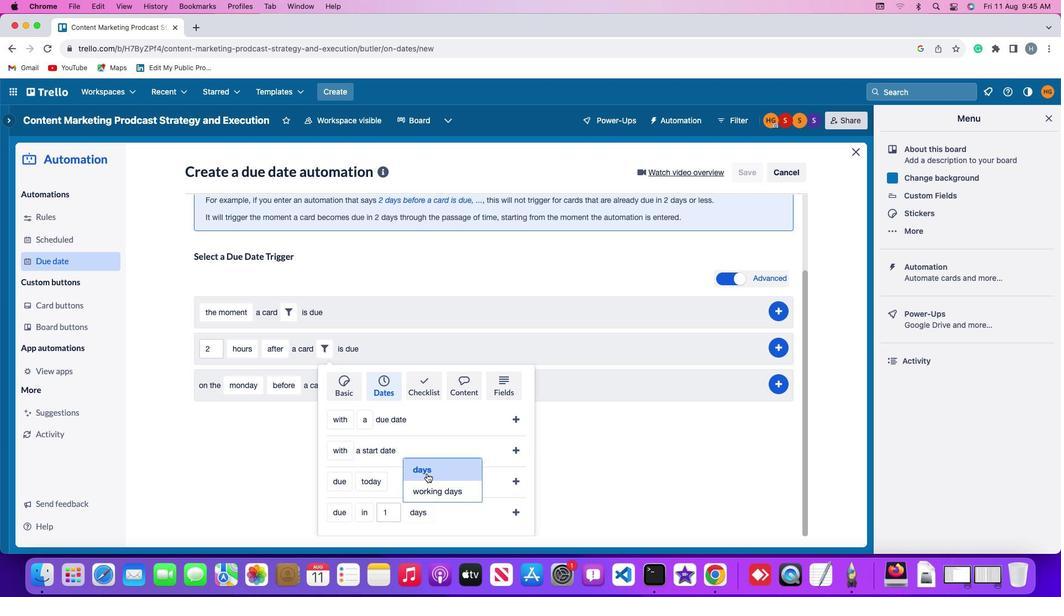 
Action: Mouse pressed left at (427, 473)
Screenshot: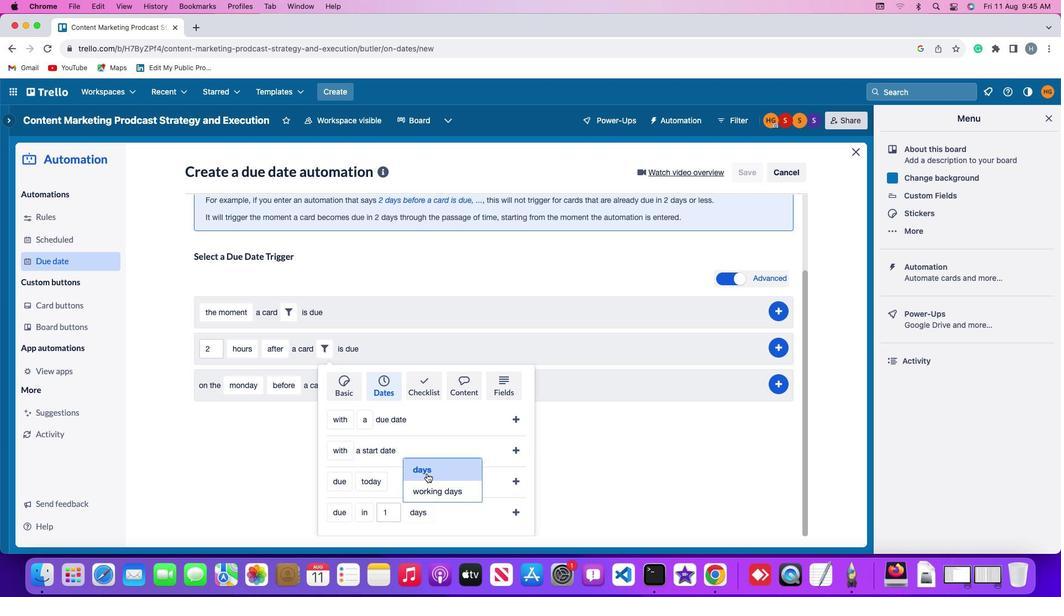 
Action: Mouse moved to (517, 512)
Screenshot: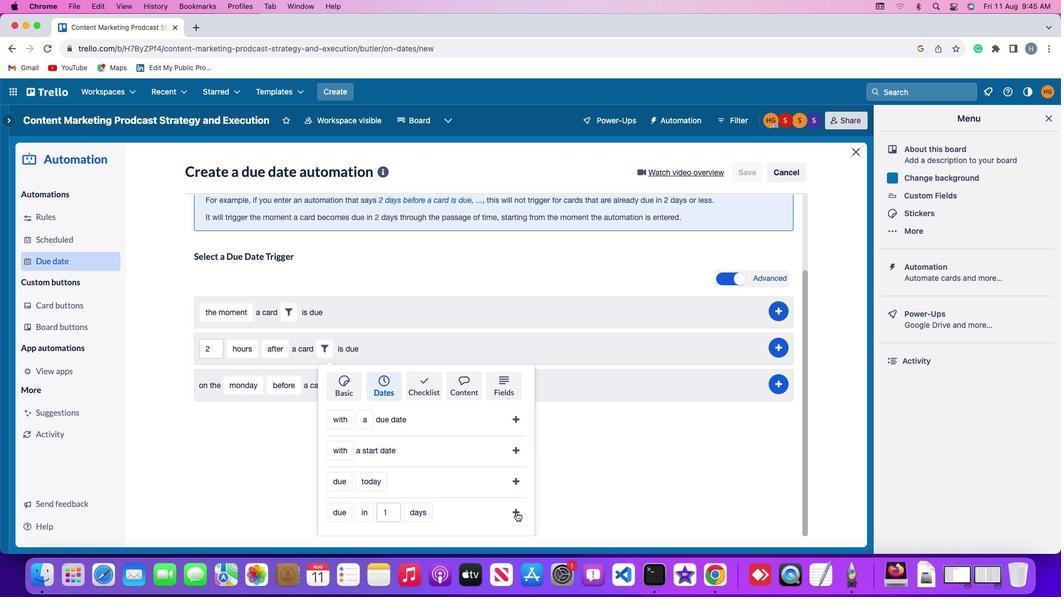
Action: Mouse pressed left at (517, 512)
Screenshot: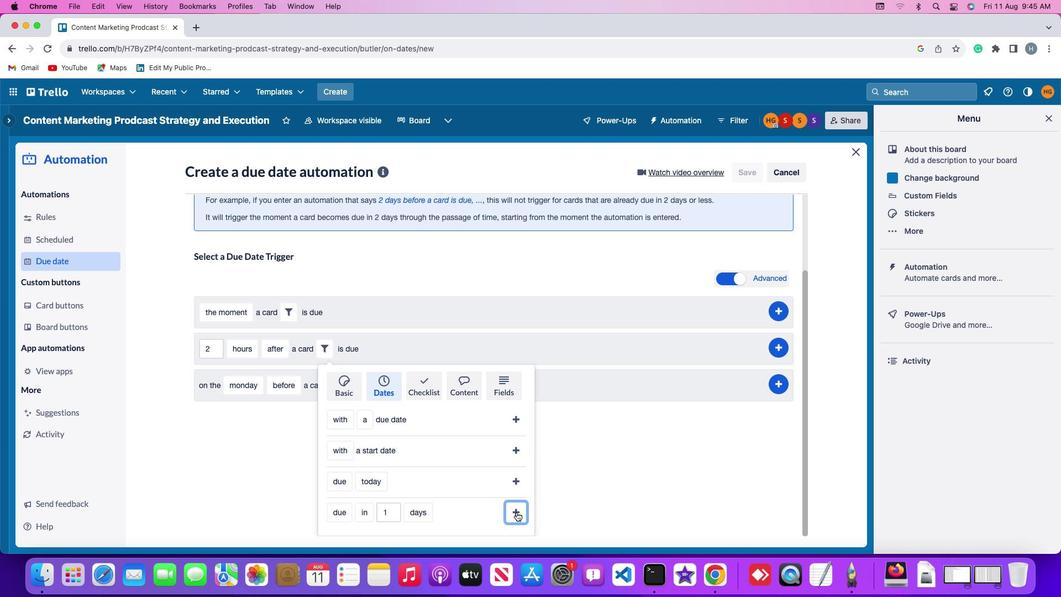 
Action: Mouse moved to (785, 444)
Screenshot: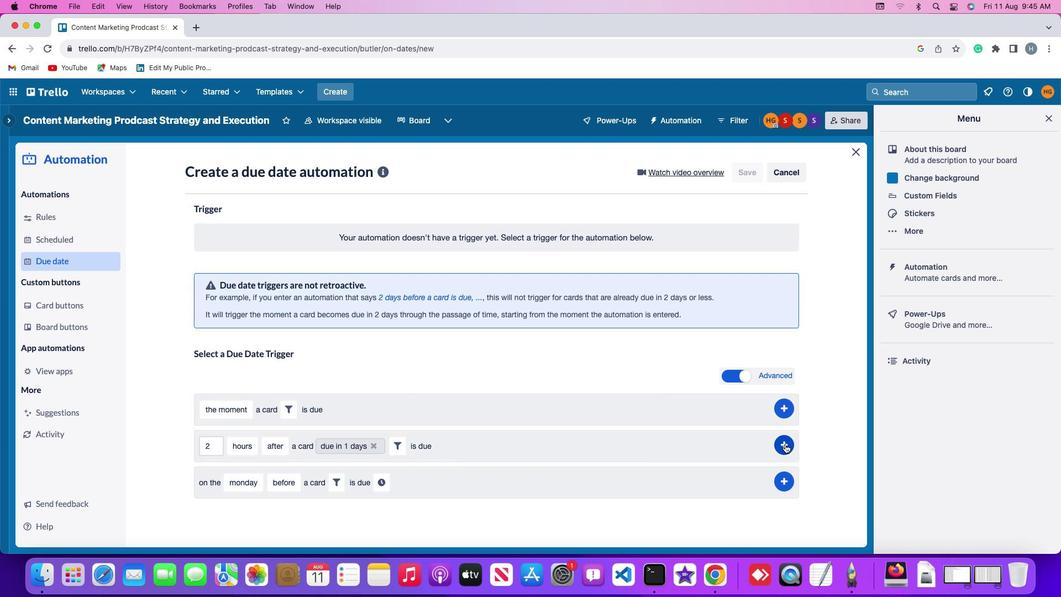 
Action: Mouse pressed left at (785, 444)
Screenshot: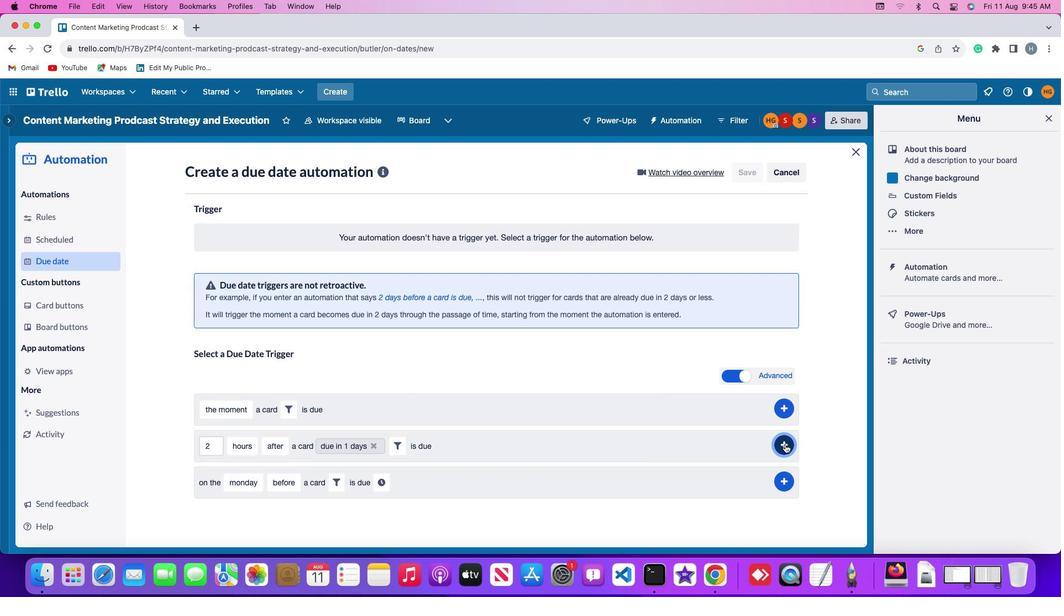 
Action: Mouse moved to (844, 373)
Screenshot: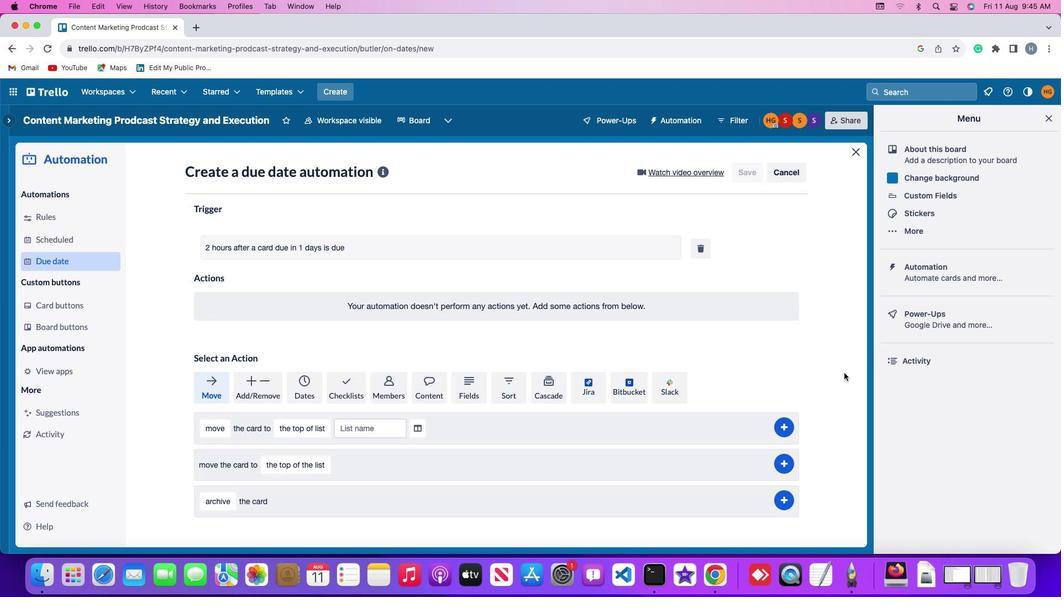 
